 Task: Add a signature Lauren Sanchez containing Have a great National Domestic Violence Awareness Month, Lauren Sanchez to email address softage.3@softage.net and add a folder Tools
Action: Mouse moved to (102, 133)
Screenshot: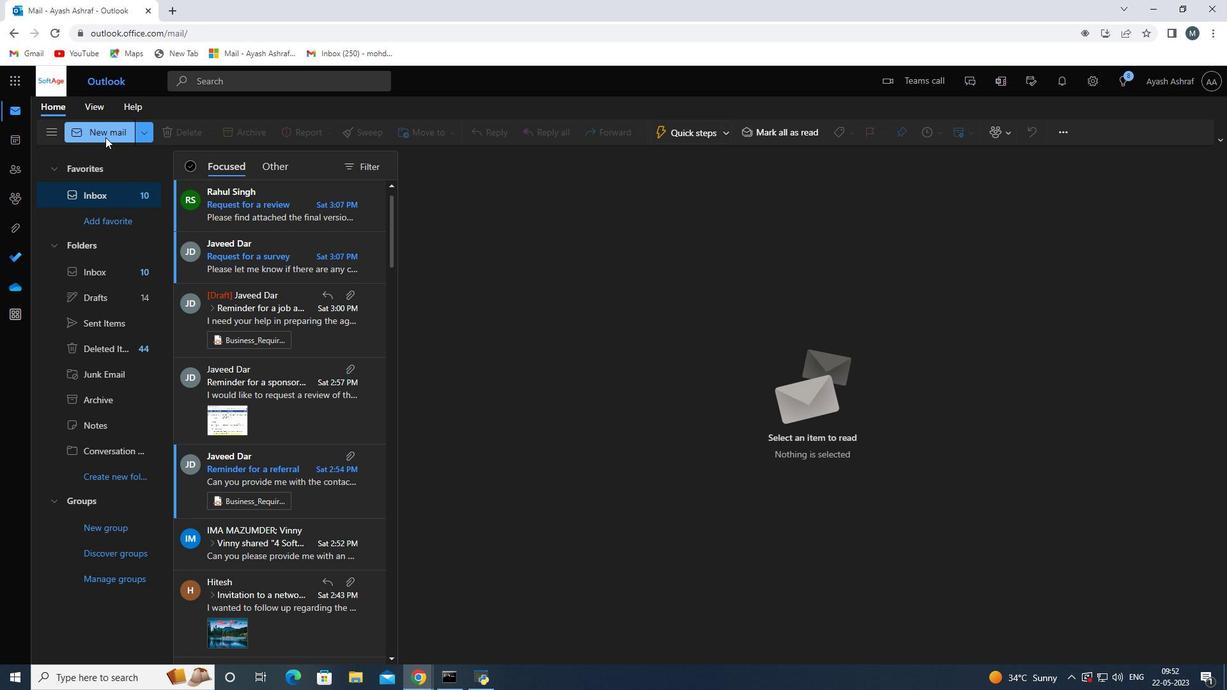 
Action: Mouse pressed left at (102, 133)
Screenshot: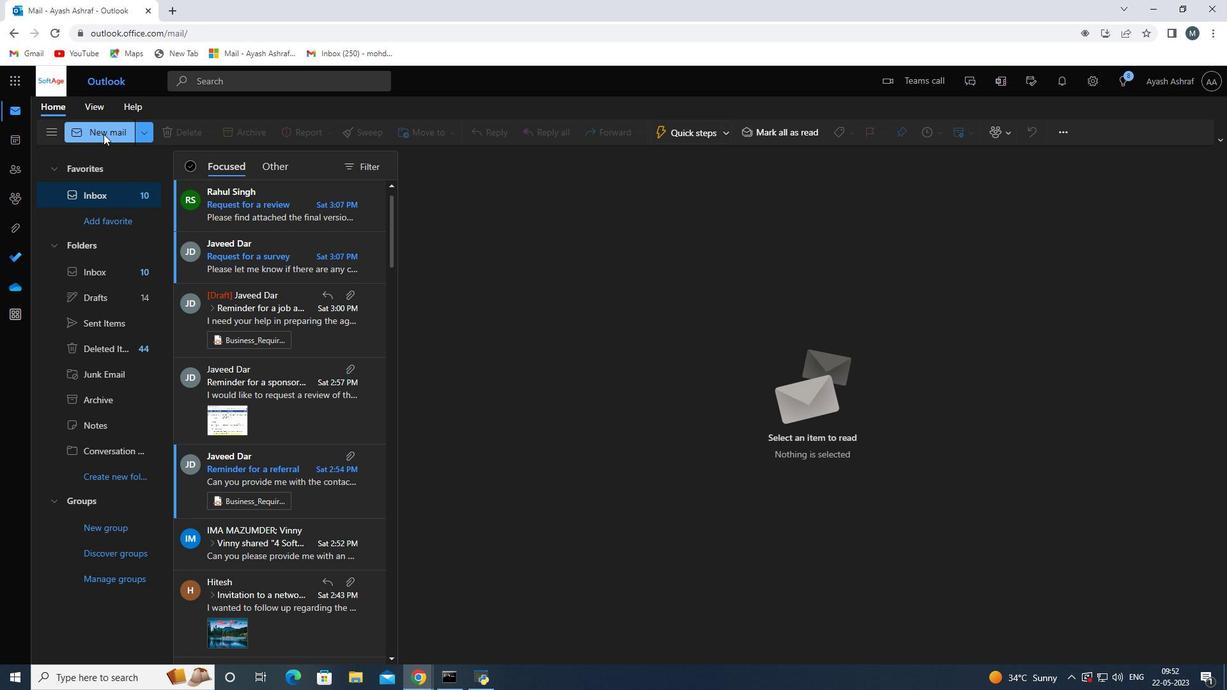 
Action: Mouse moved to (898, 136)
Screenshot: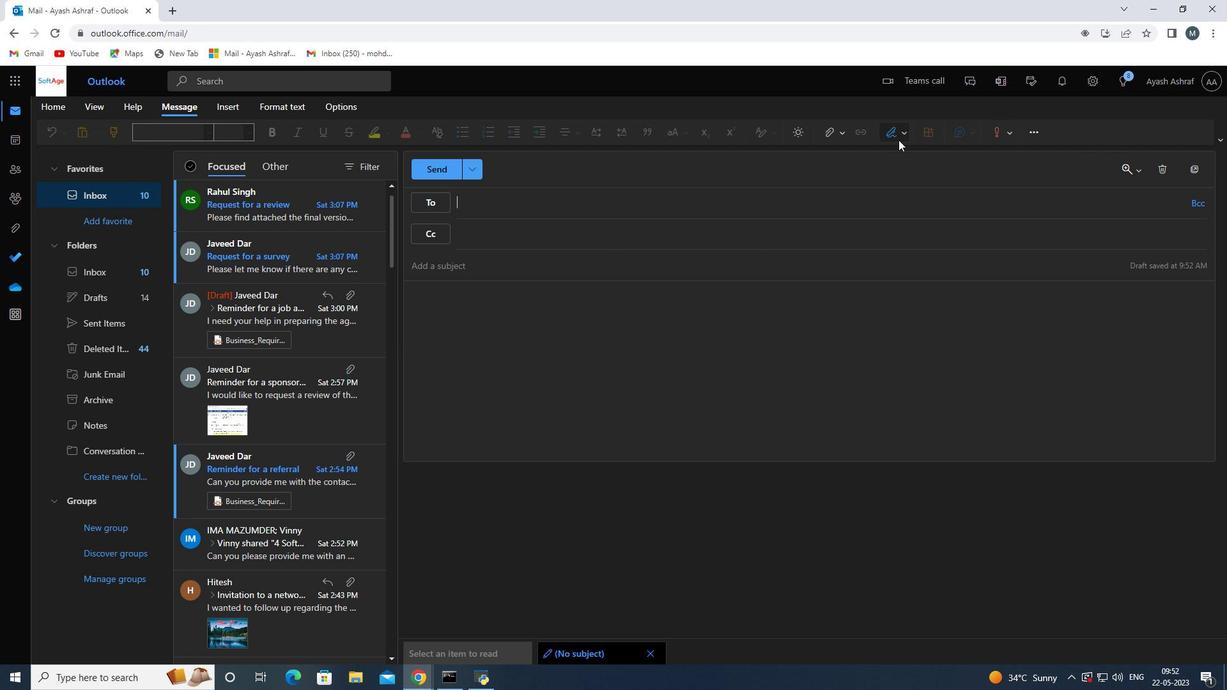 
Action: Mouse pressed left at (898, 136)
Screenshot: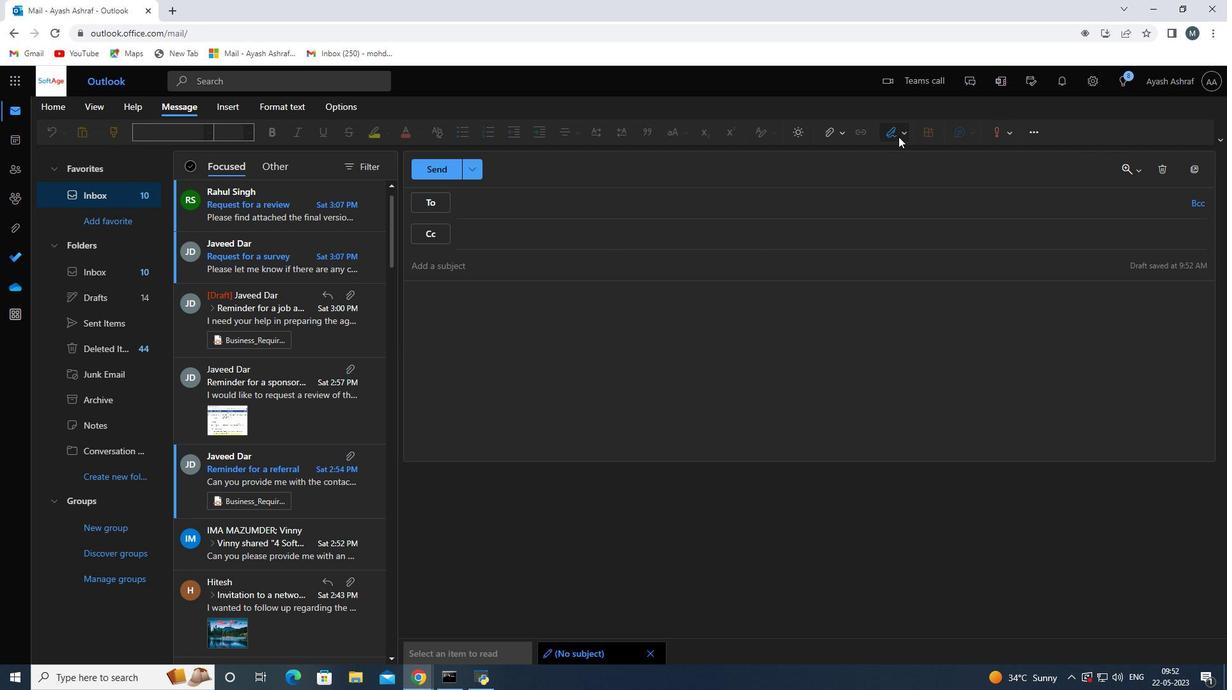 
Action: Mouse moved to (892, 159)
Screenshot: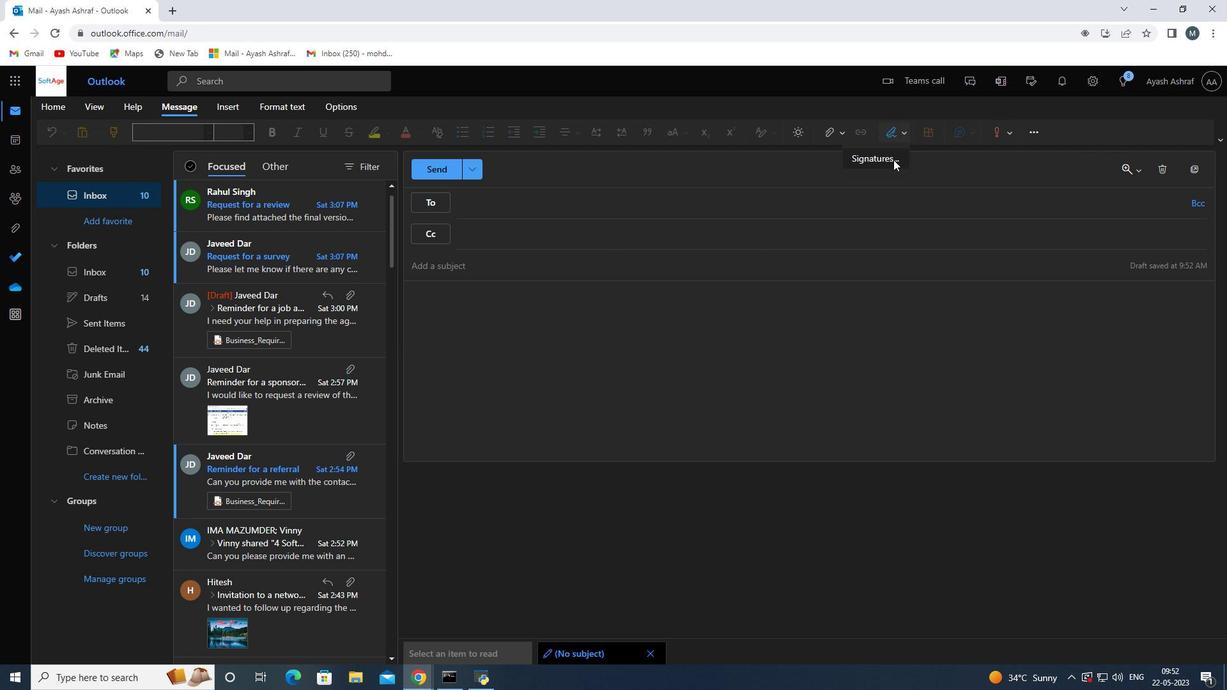 
Action: Mouse pressed left at (892, 159)
Screenshot: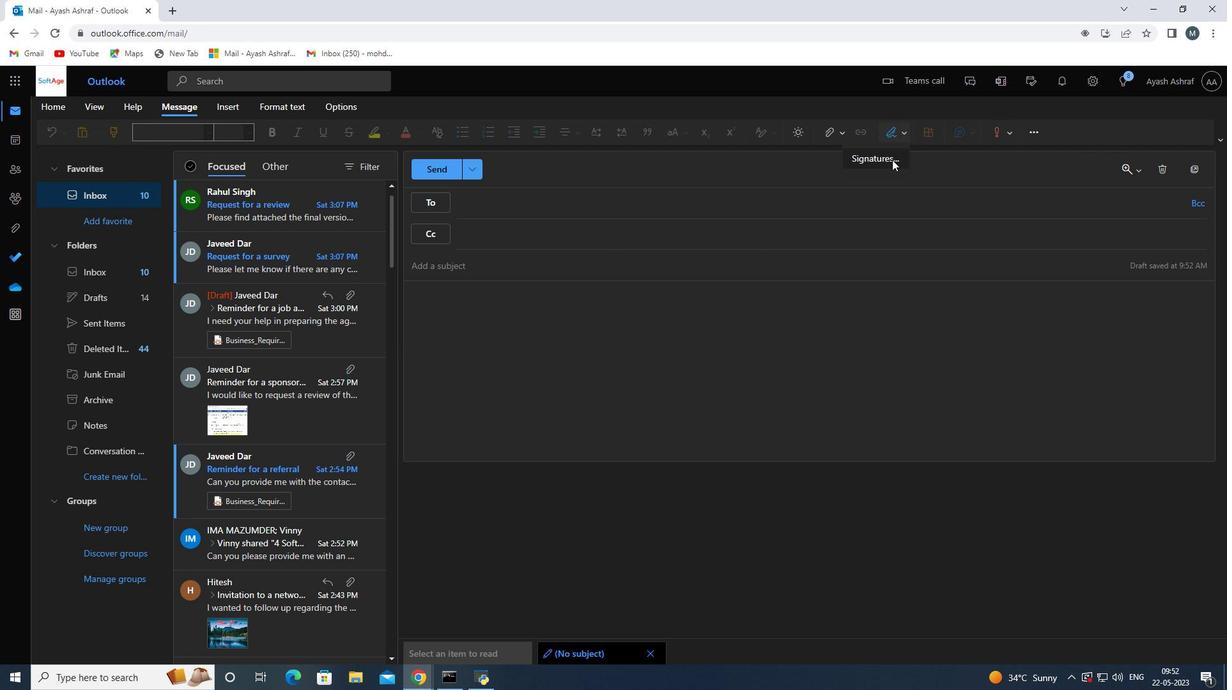 
Action: Mouse moved to (659, 230)
Screenshot: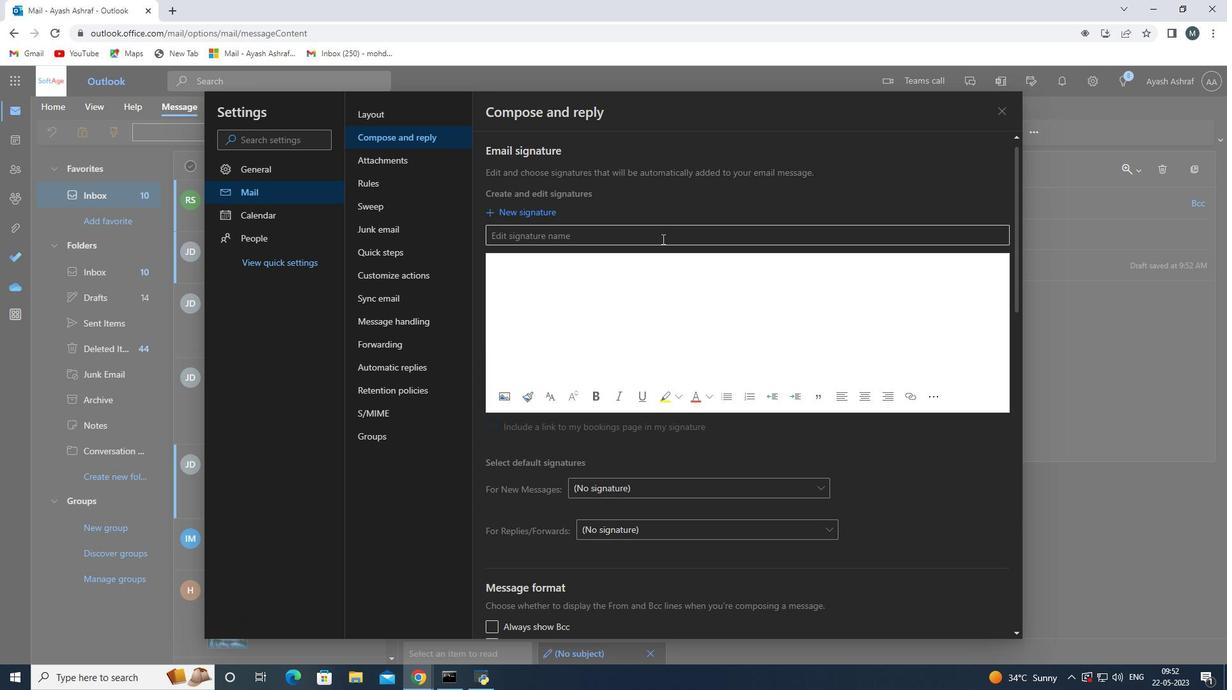 
Action: Mouse pressed left at (659, 230)
Screenshot: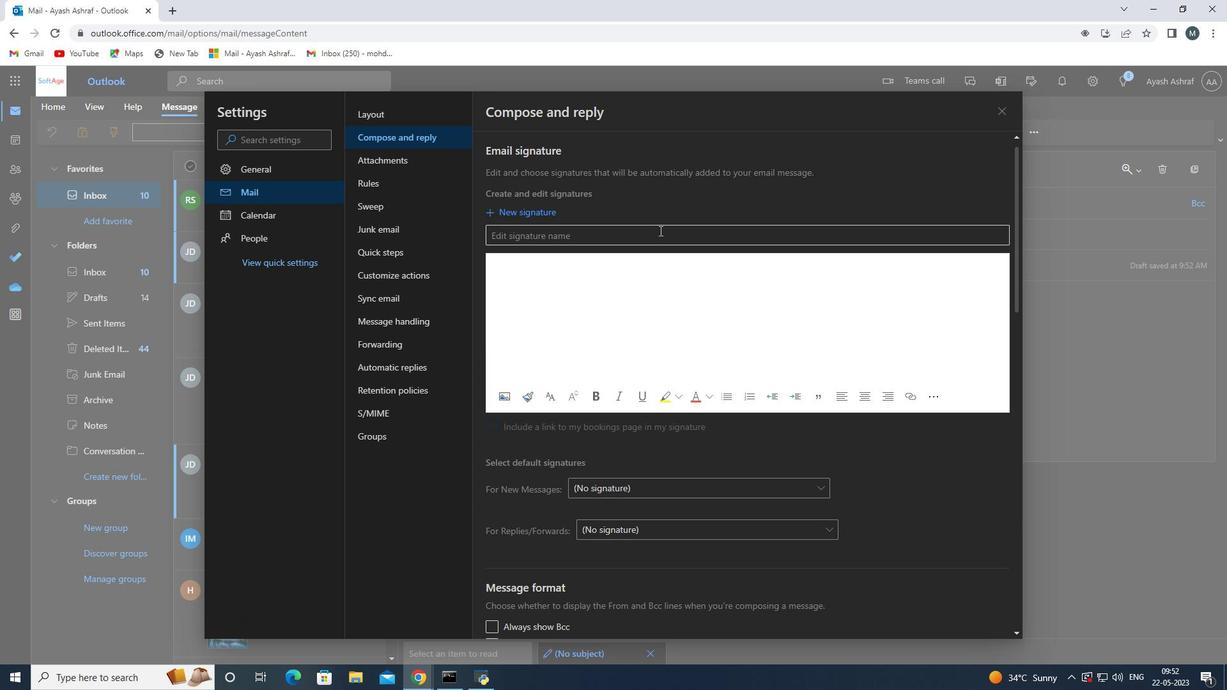 
Action: Key pressed <Key.shift>Lauren<Key.space><Key.shift>Sanchez<Key.space>
Screenshot: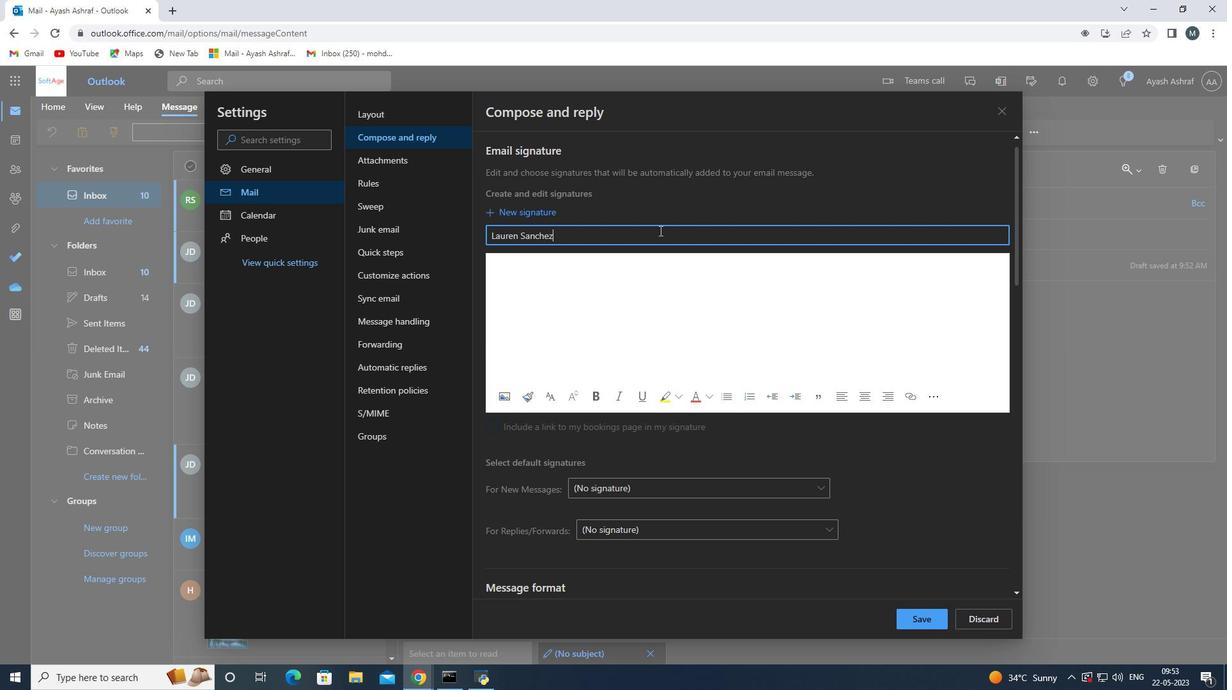 
Action: Mouse moved to (632, 281)
Screenshot: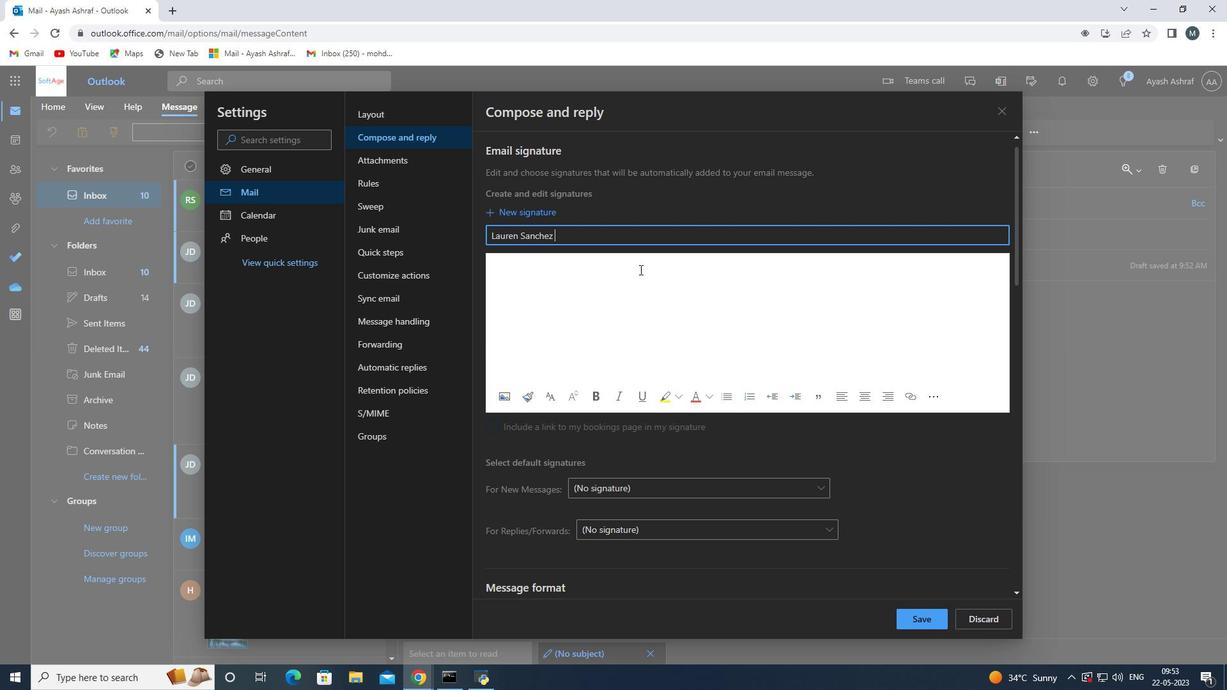 
Action: Mouse pressed left at (632, 281)
Screenshot: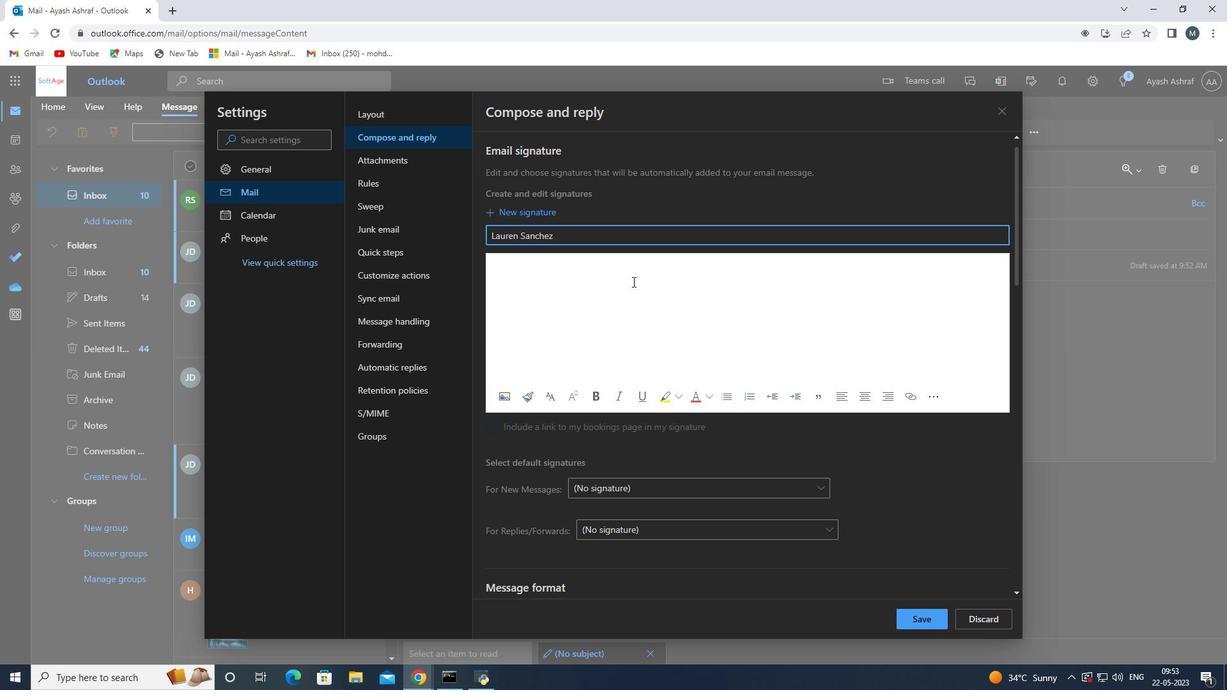 
Action: Mouse moved to (632, 281)
Screenshot: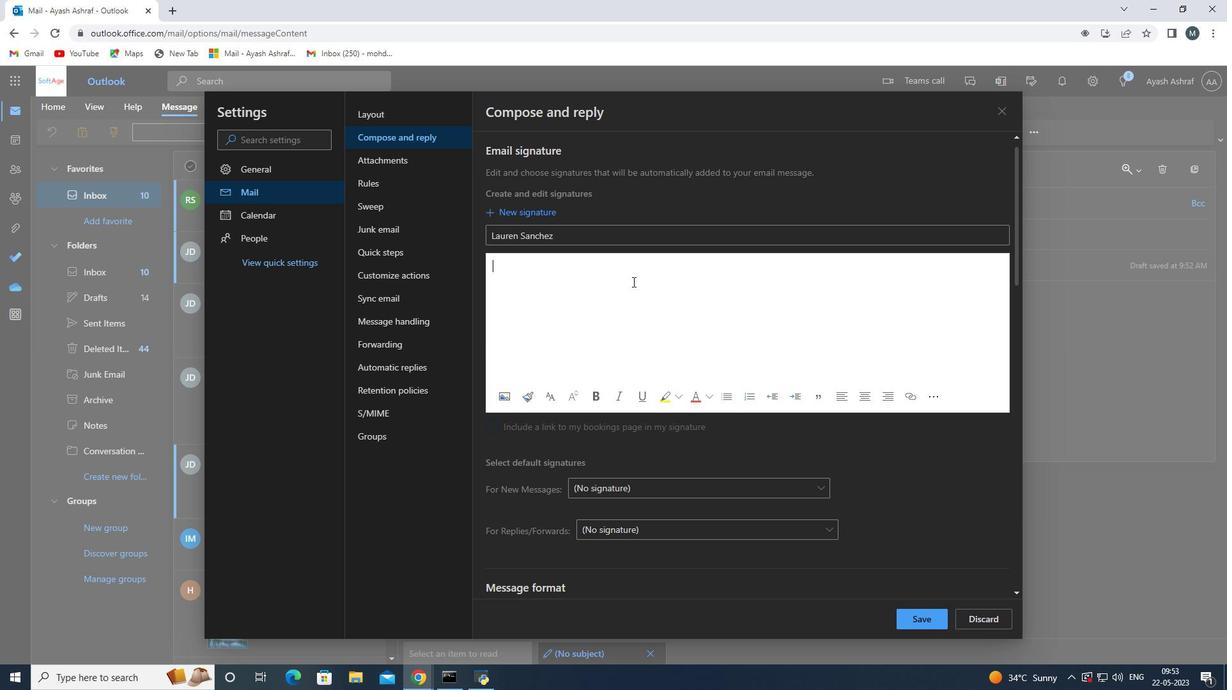 
Action: Key pressed <Key.shift>Lauren<Key.space><Key.shift>Sanchez<Key.space>
Screenshot: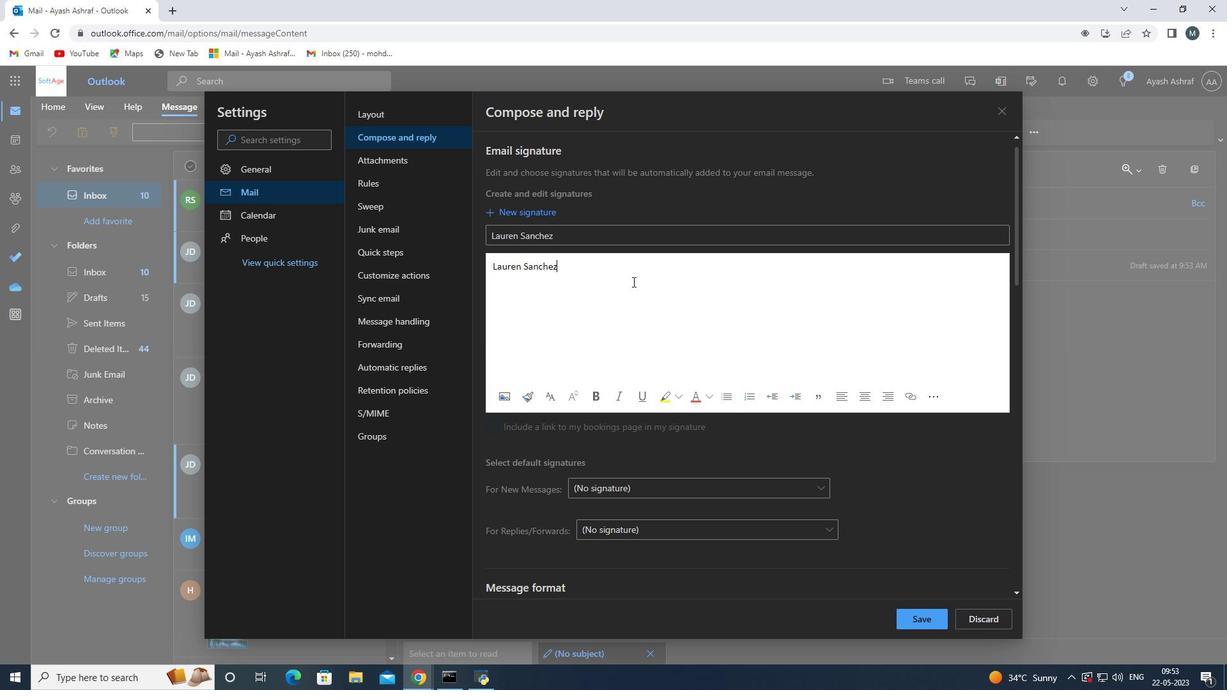 
Action: Mouse moved to (905, 619)
Screenshot: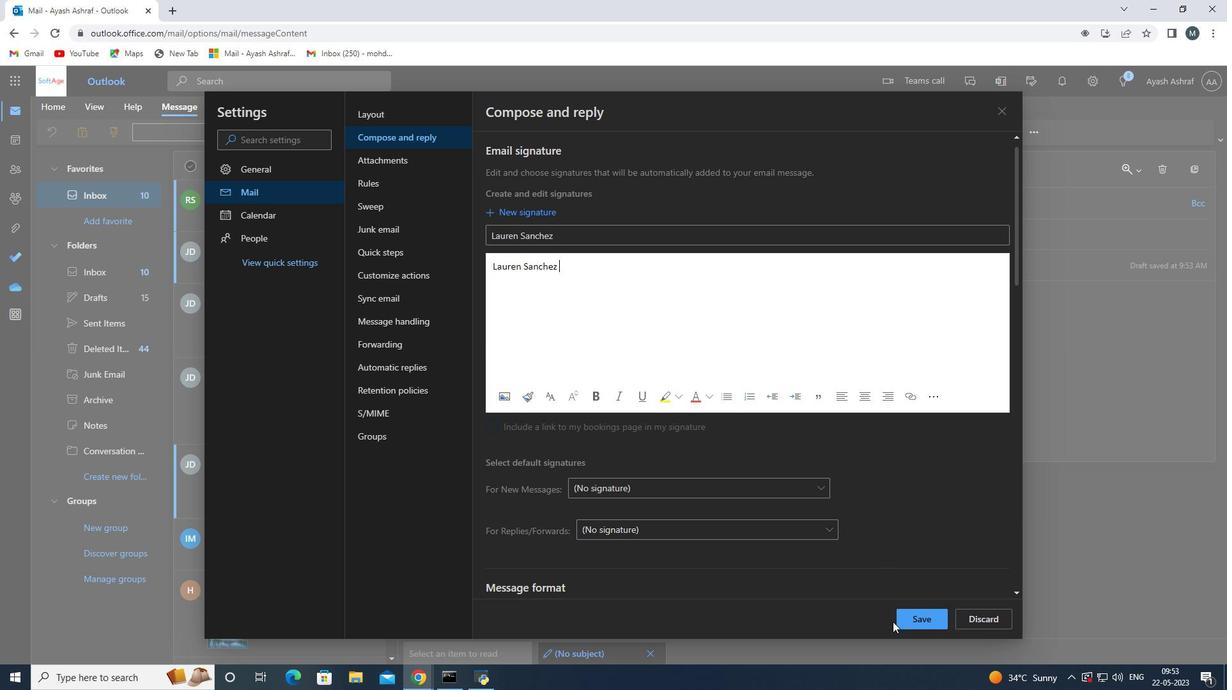 
Action: Mouse pressed left at (905, 619)
Screenshot: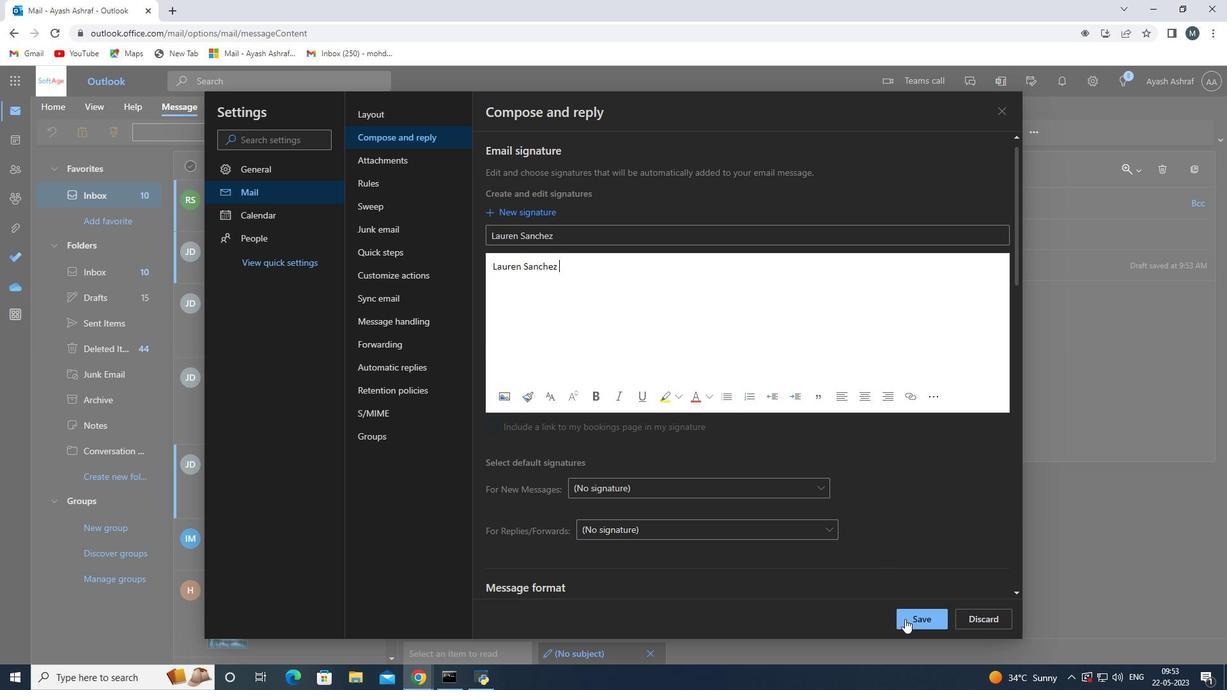 
Action: Mouse moved to (1007, 104)
Screenshot: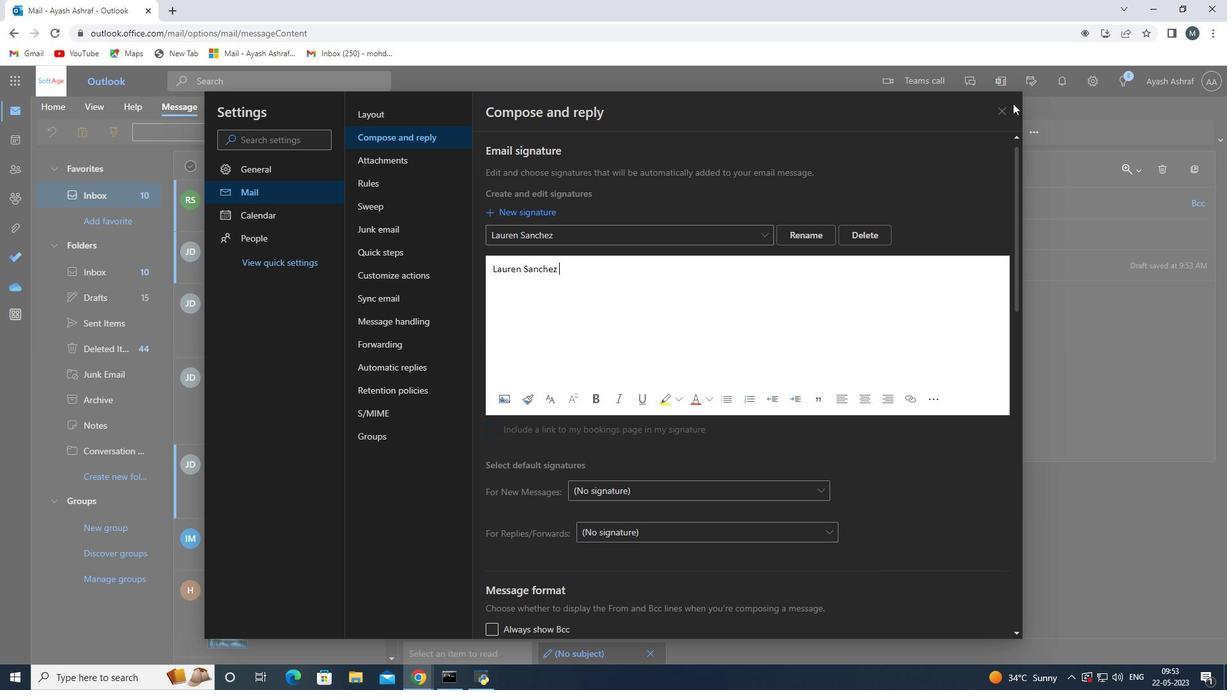
Action: Mouse pressed left at (1007, 104)
Screenshot: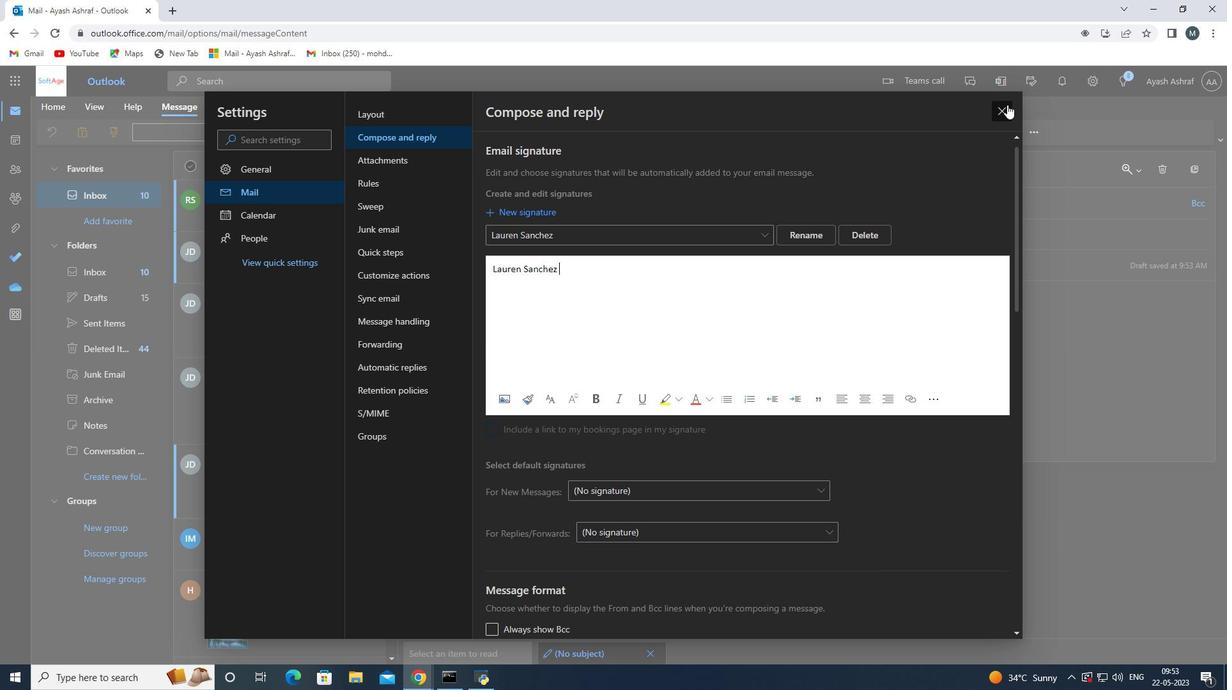 
Action: Mouse moved to (509, 294)
Screenshot: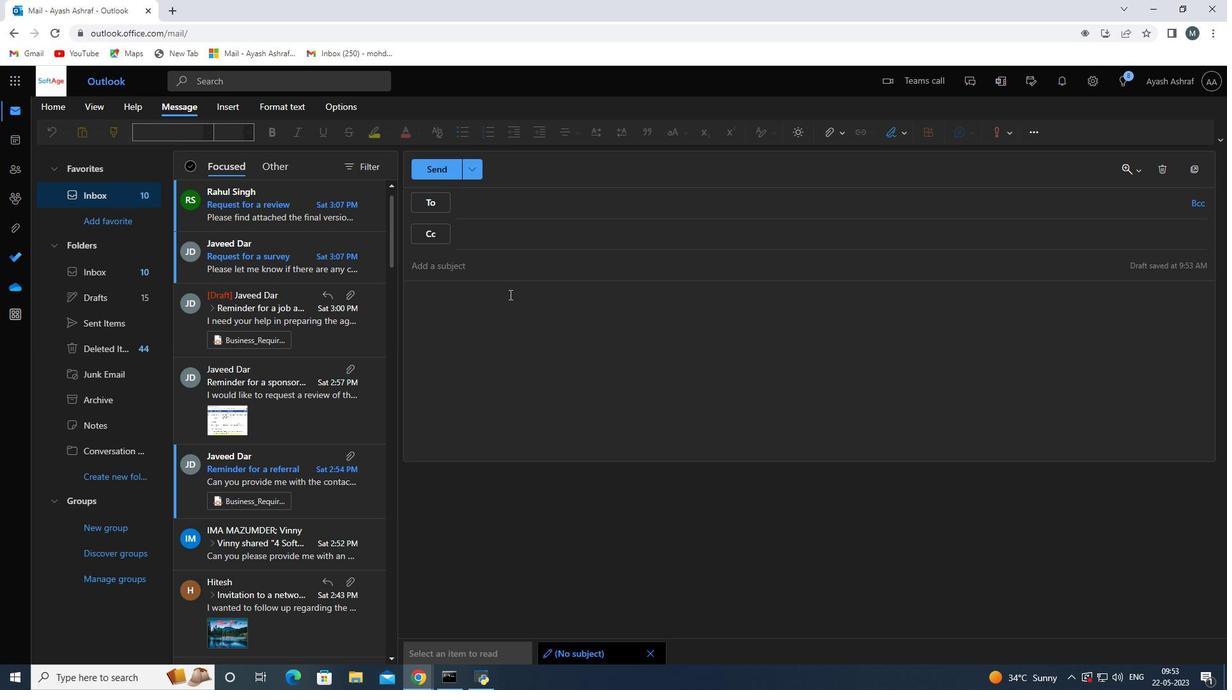 
Action: Mouse pressed left at (509, 294)
Screenshot: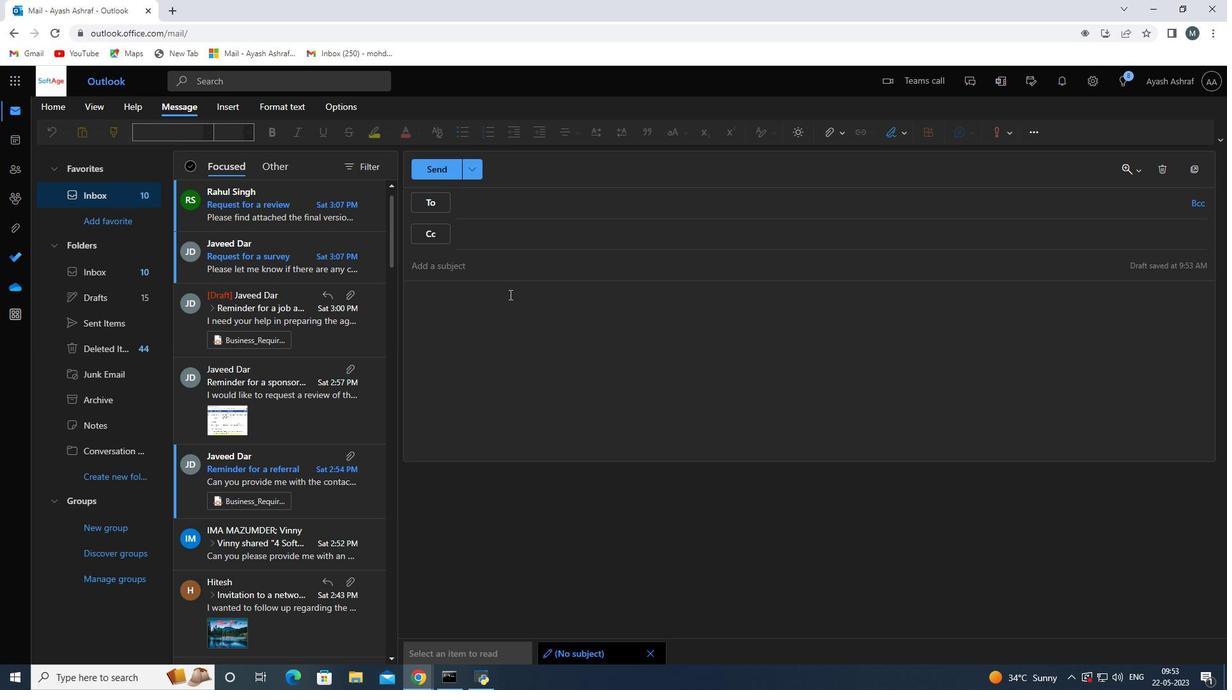 
Action: Key pressed <Key.shift>Have<Key.space>a<Key.space>great<Key.space>national<Key.space>domestic<Key.space>violence<Key.space>aware<Key.space><Key.backspace>ness<Key.space>month<Key.space>
Screenshot: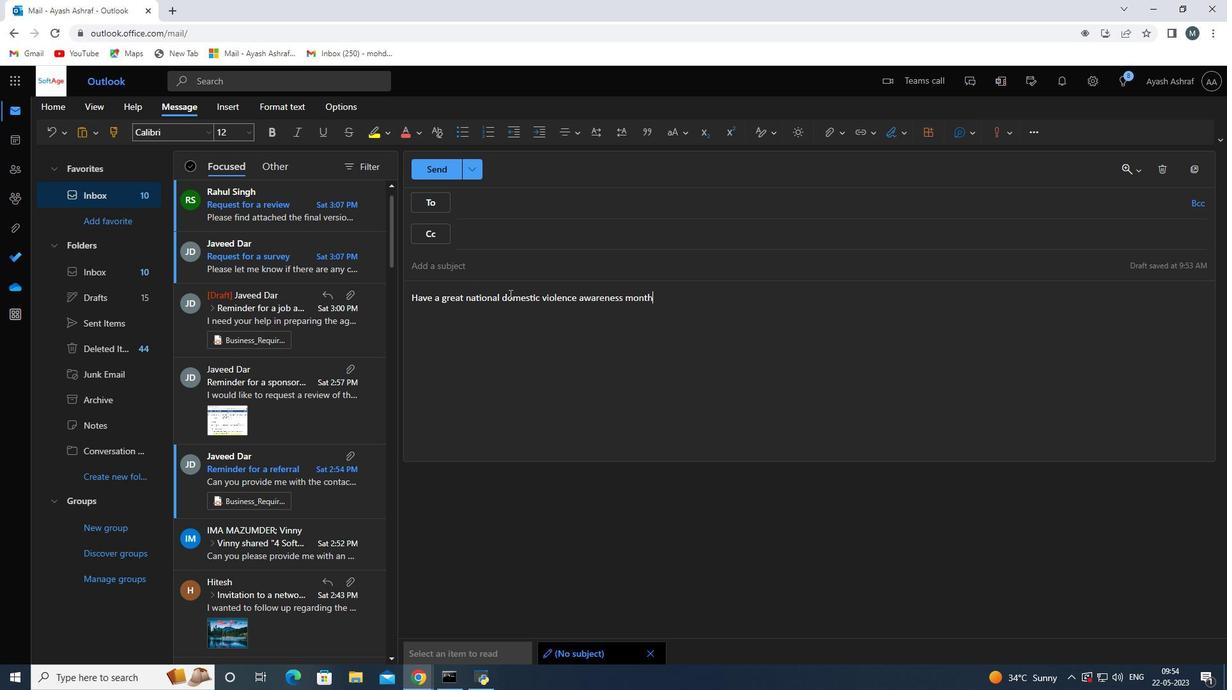 
Action: Mouse moved to (903, 132)
Screenshot: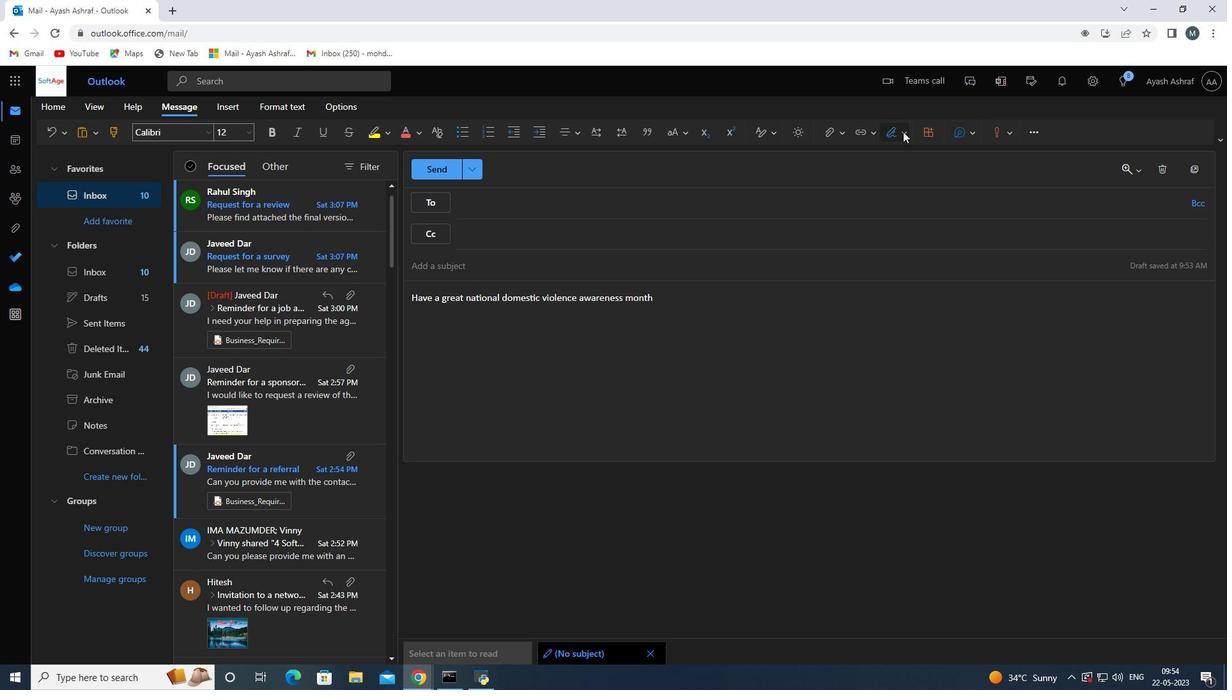 
Action: Mouse pressed left at (903, 132)
Screenshot: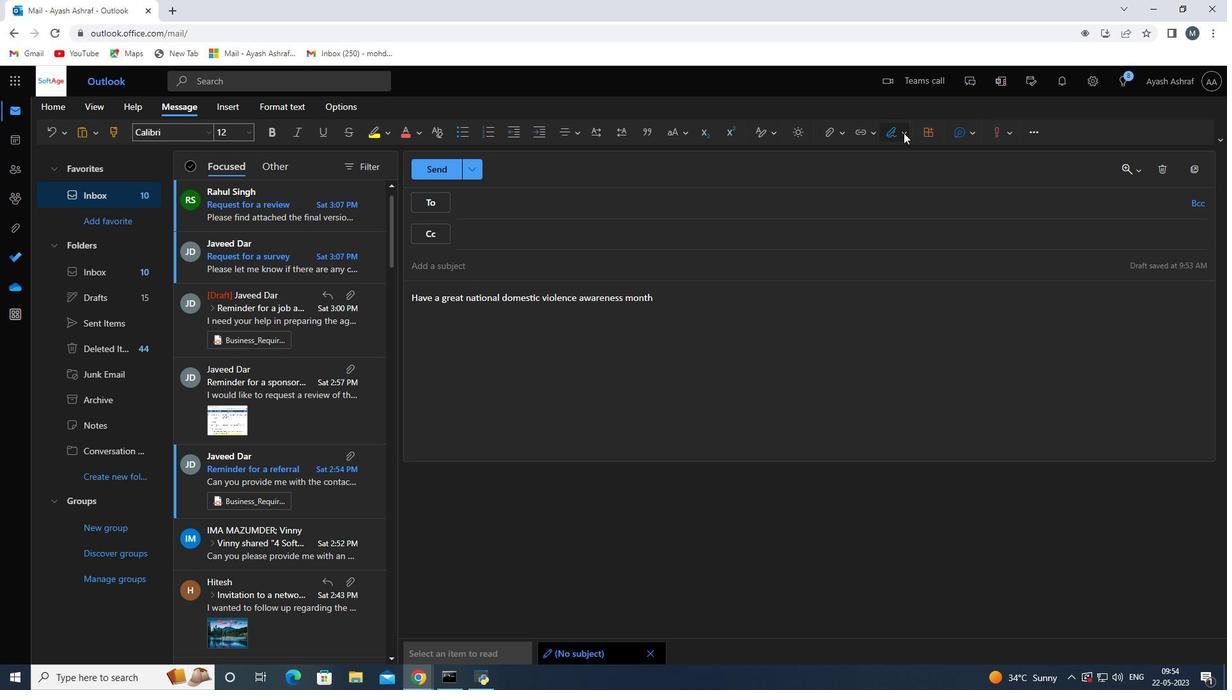 
Action: Mouse moved to (732, 342)
Screenshot: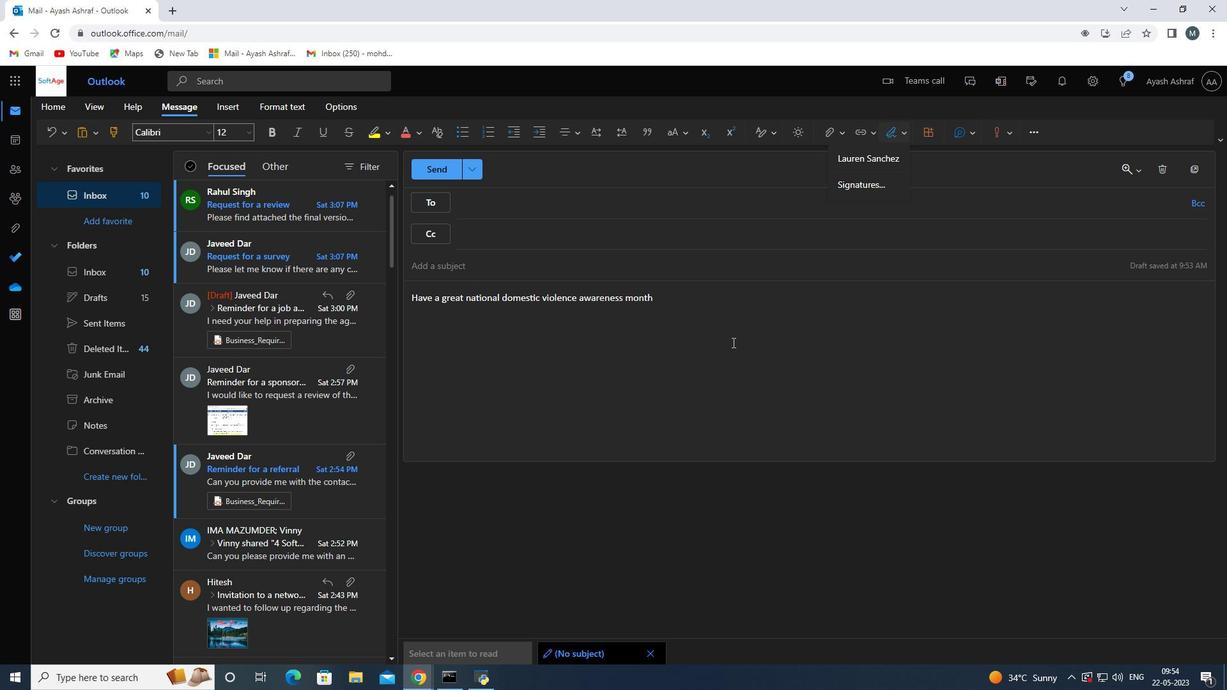 
Action: Key pressed <Key.enter>
Screenshot: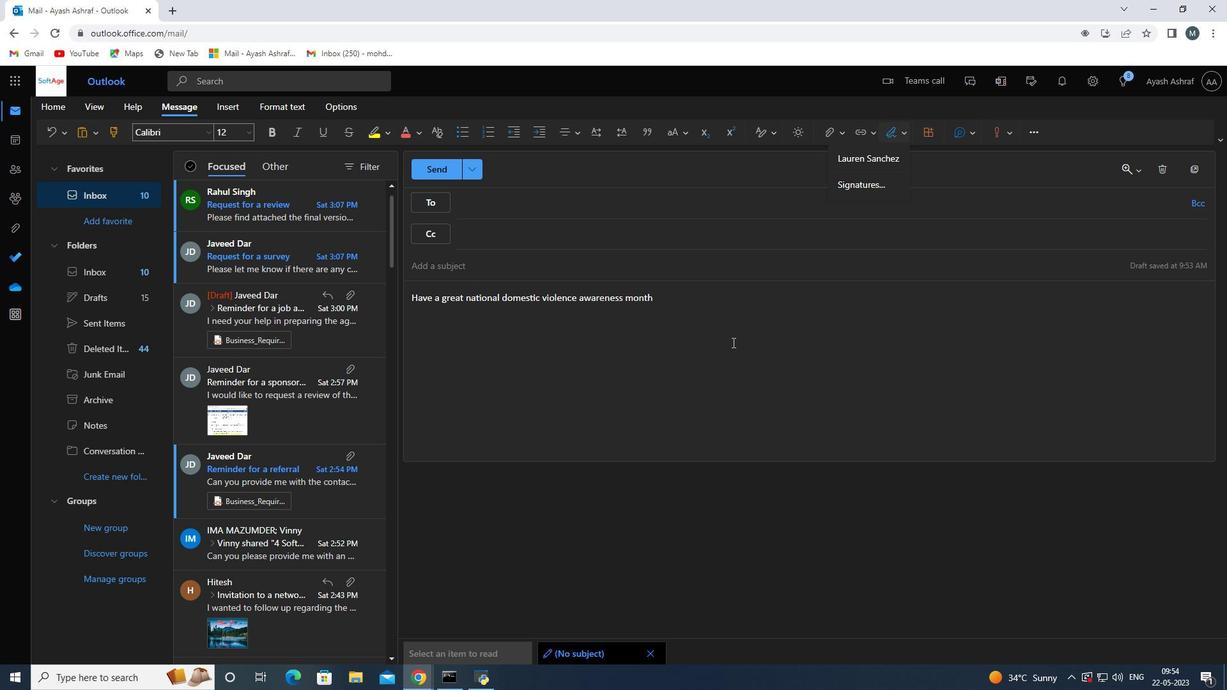 
Action: Mouse moved to (867, 157)
Screenshot: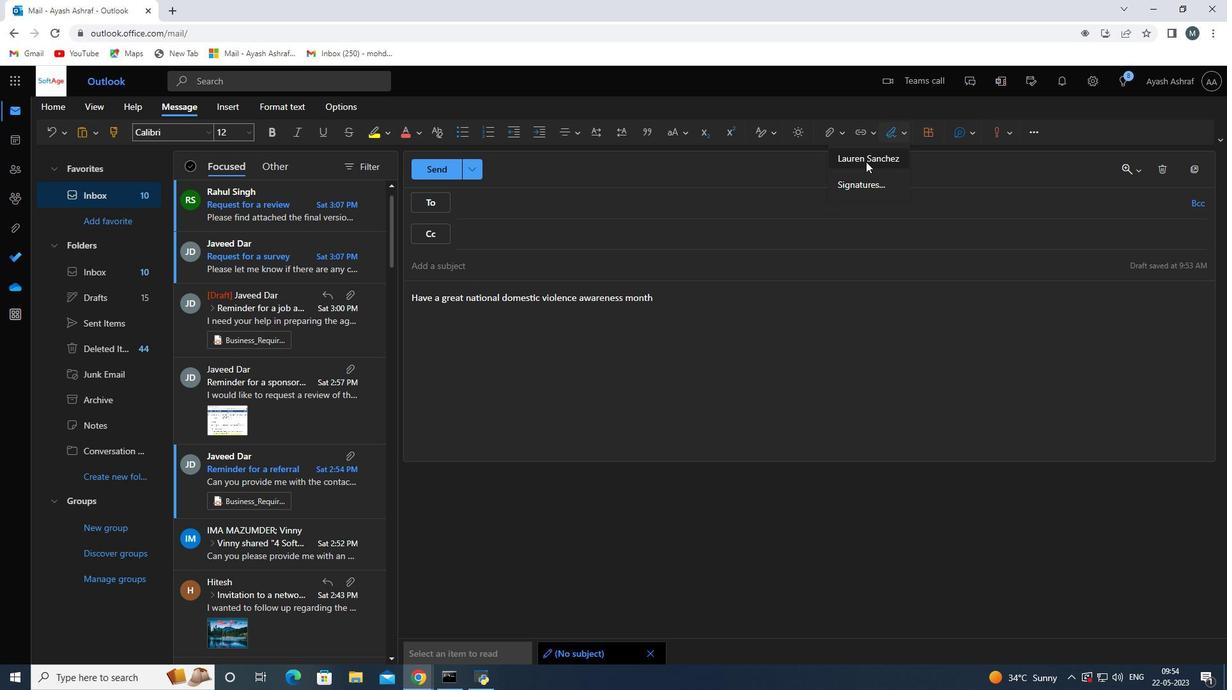 
Action: Mouse pressed left at (867, 157)
Screenshot: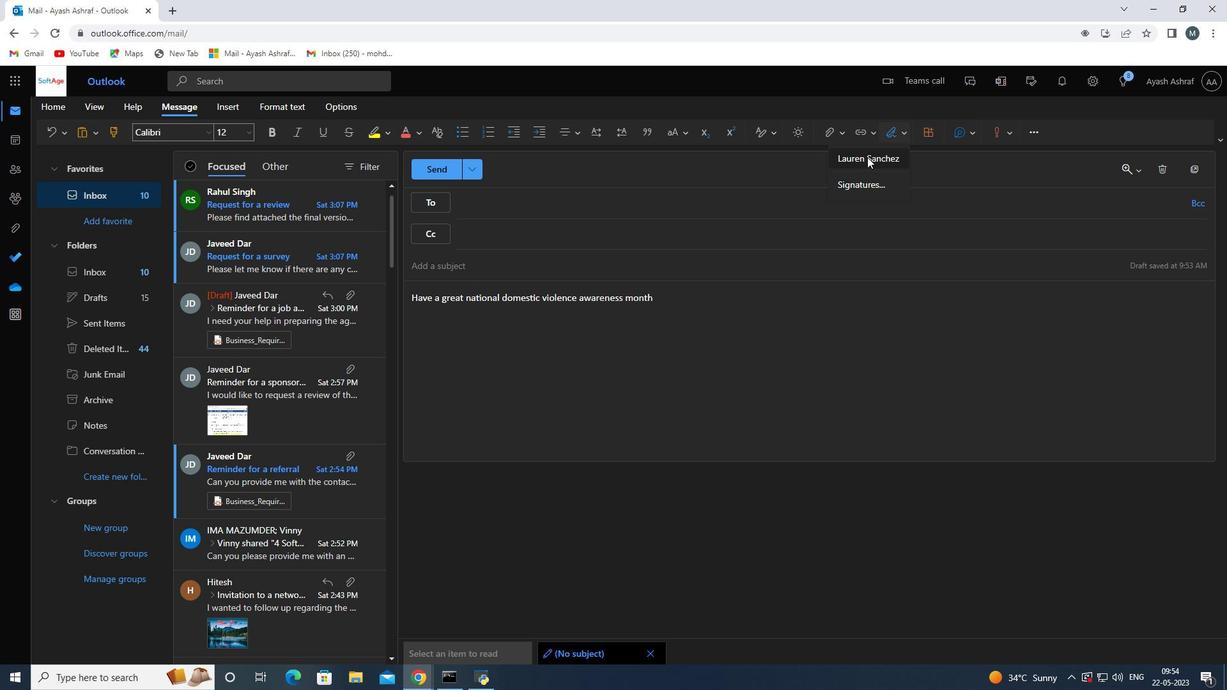 
Action: Mouse moved to (484, 208)
Screenshot: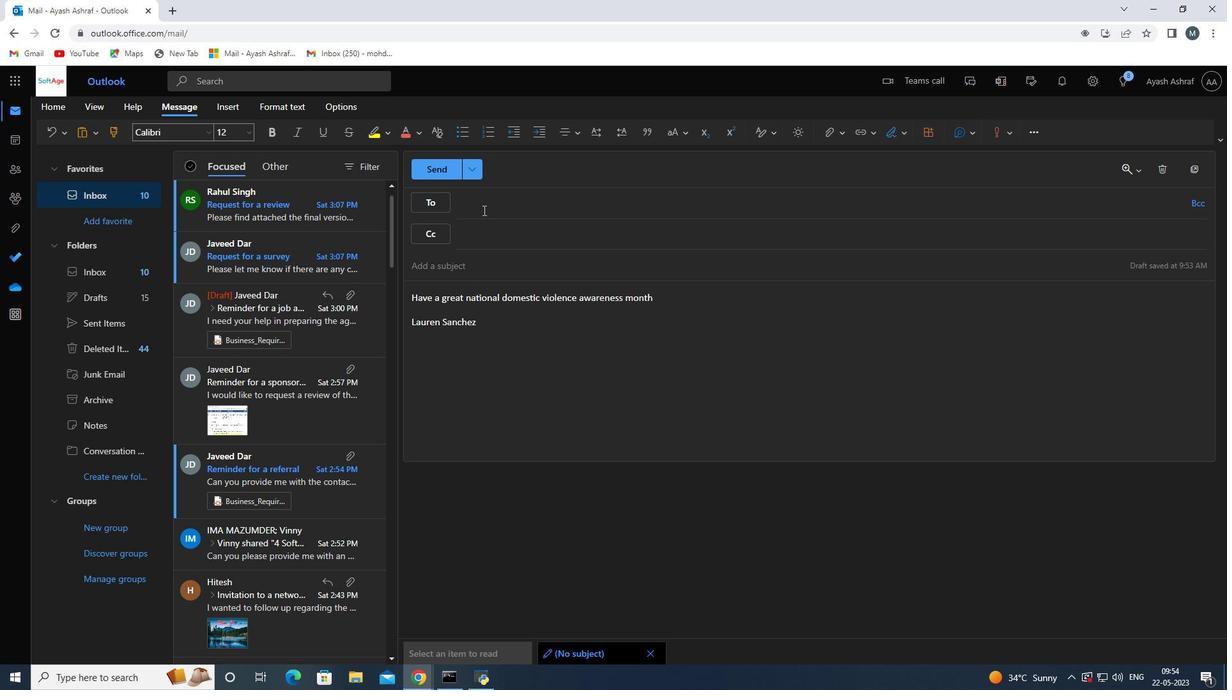 
Action: Mouse pressed left at (484, 208)
Screenshot: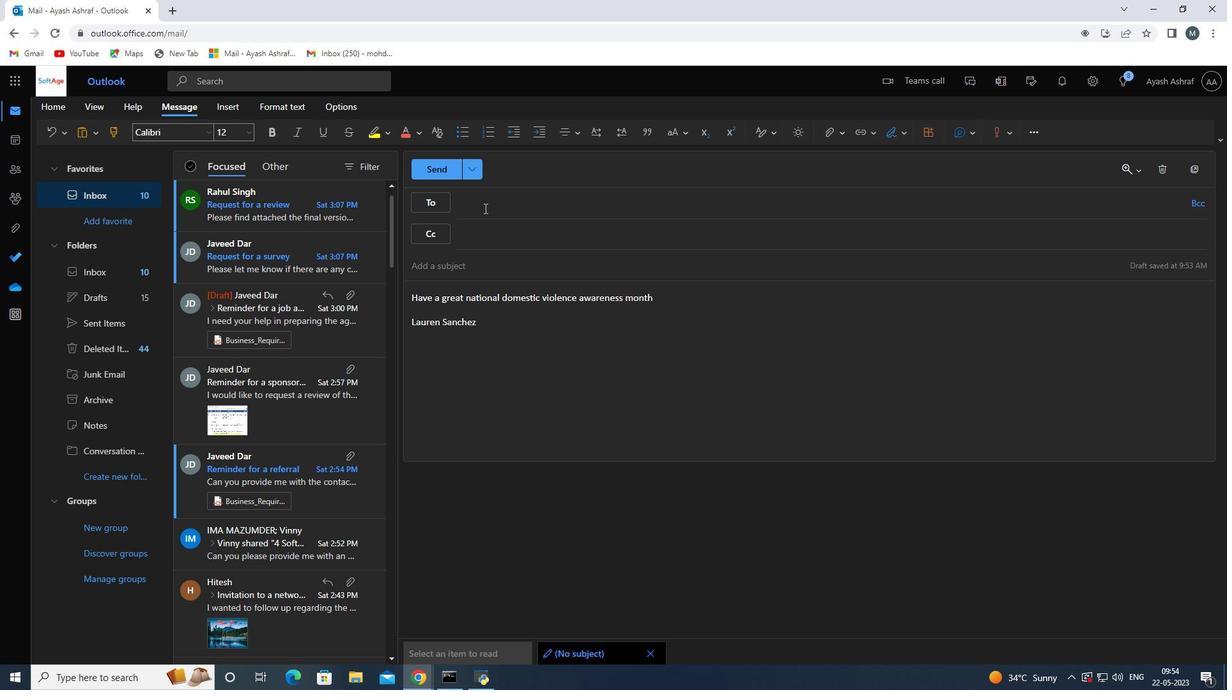 
Action: Key pressed softage.3
Screenshot: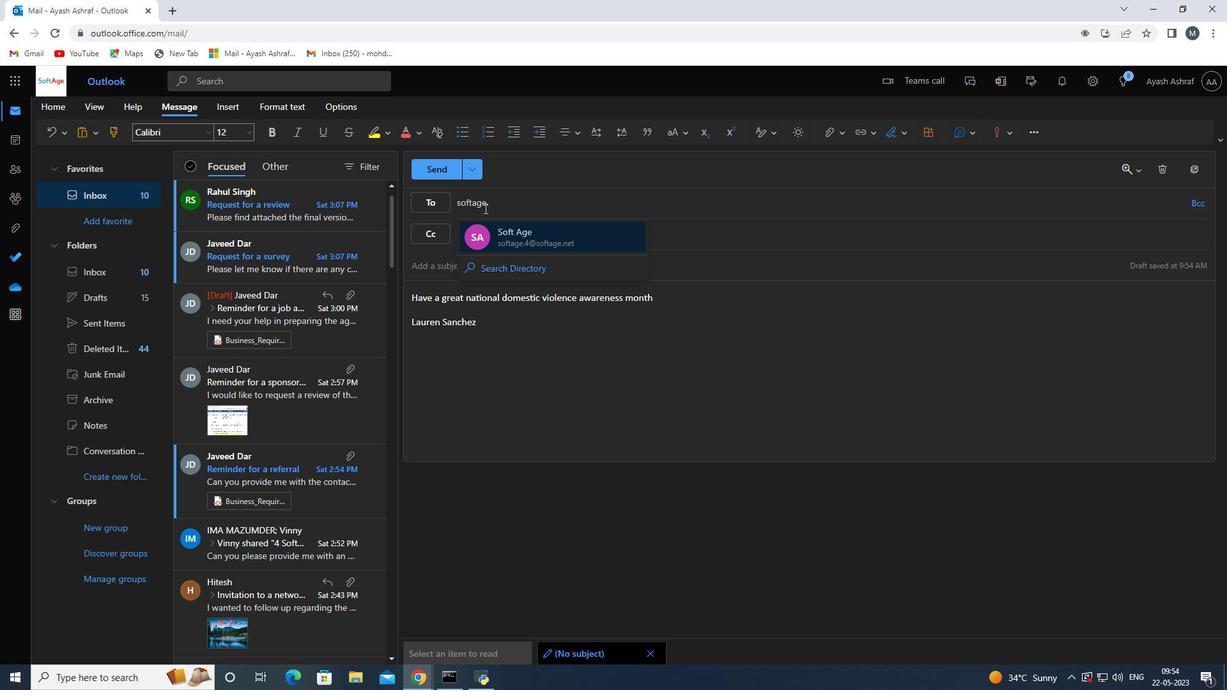 
Action: Mouse moved to (555, 299)
Screenshot: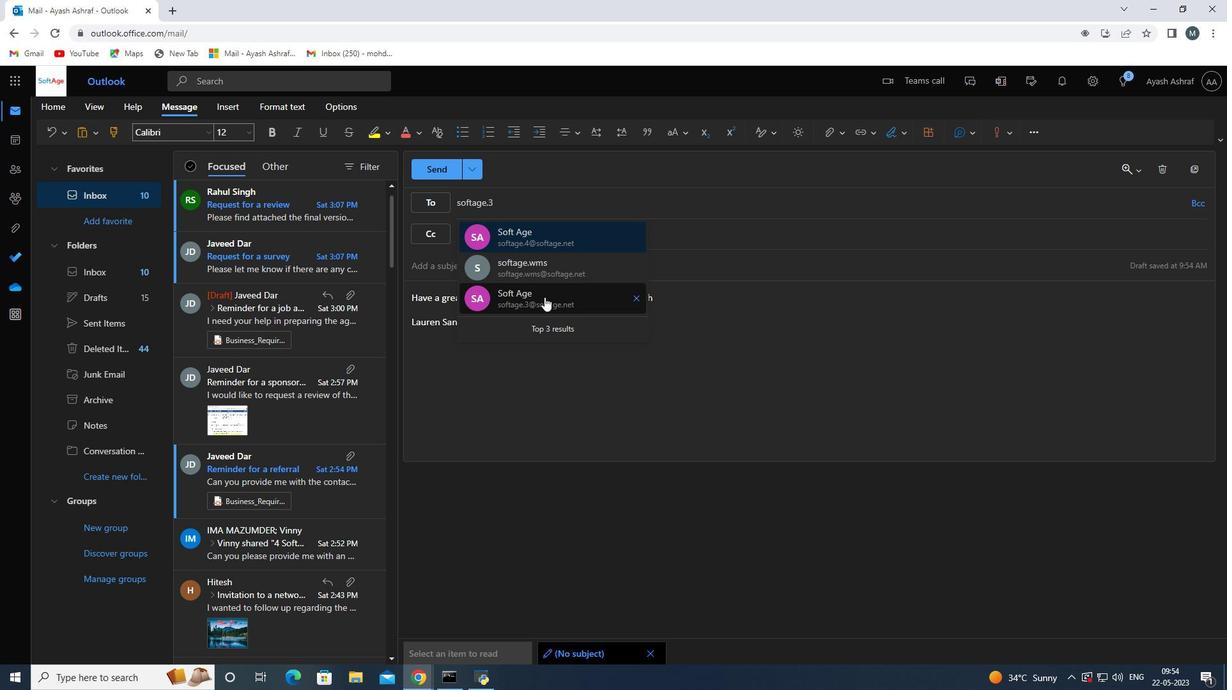 
Action: Mouse pressed left at (555, 299)
Screenshot: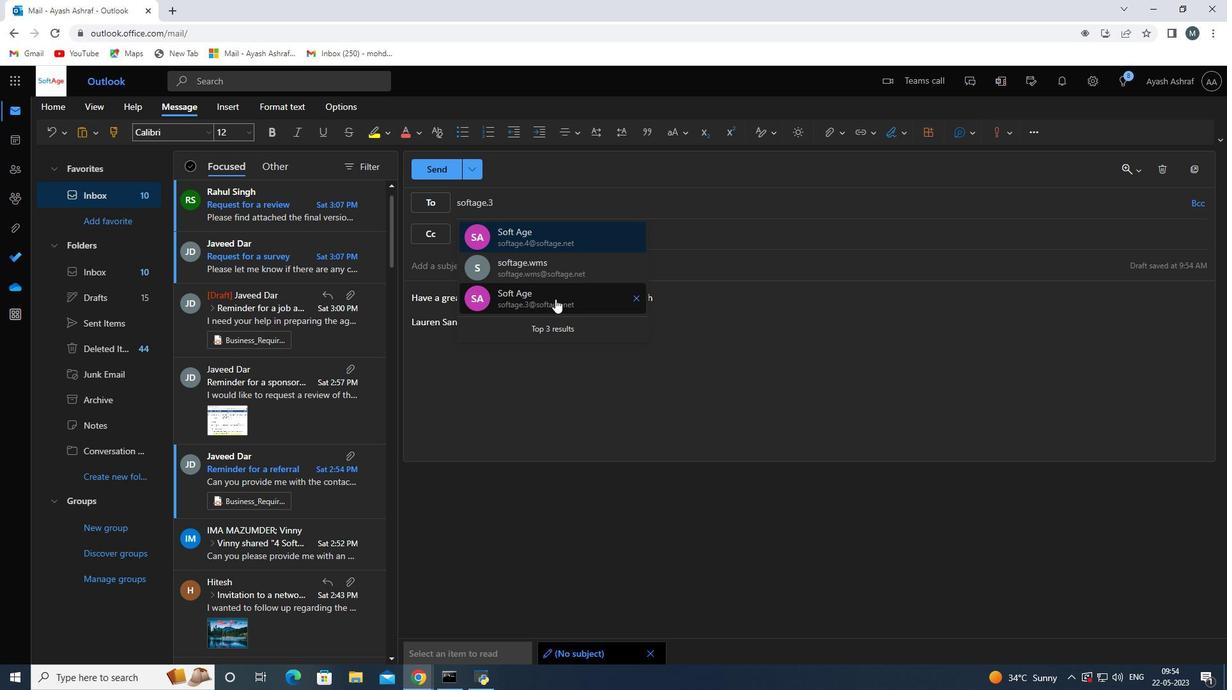 
Action: Mouse moved to (524, 334)
Screenshot: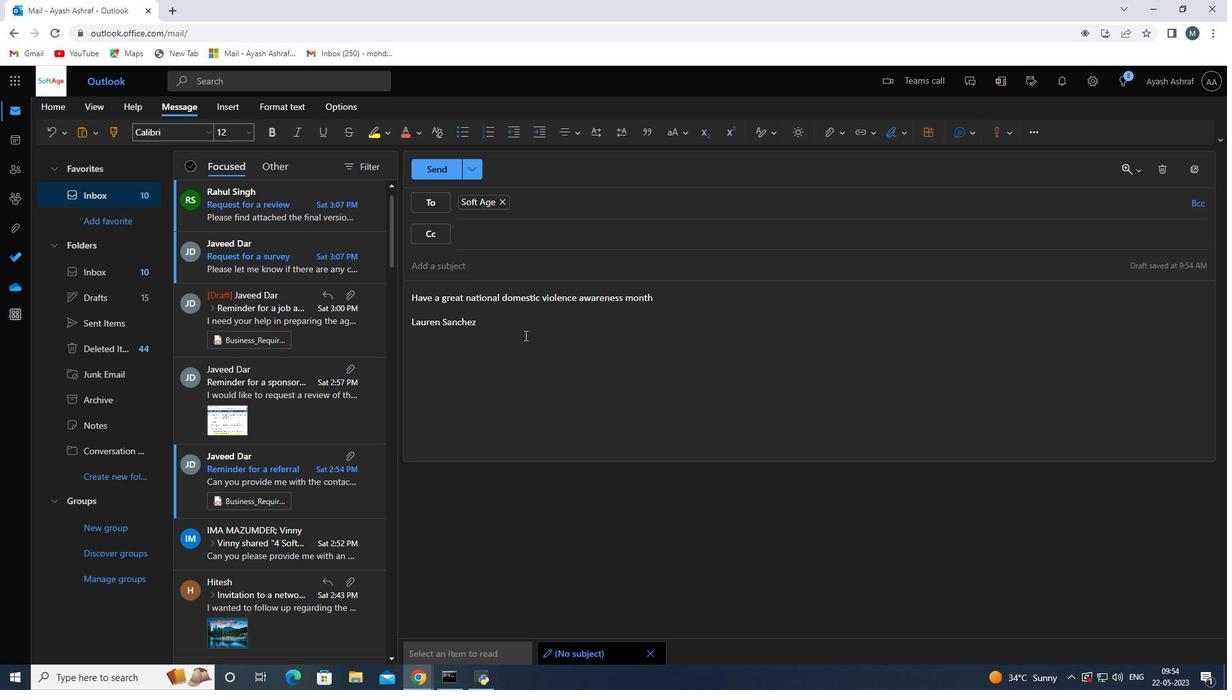 
Action: Mouse pressed left at (524, 334)
Screenshot: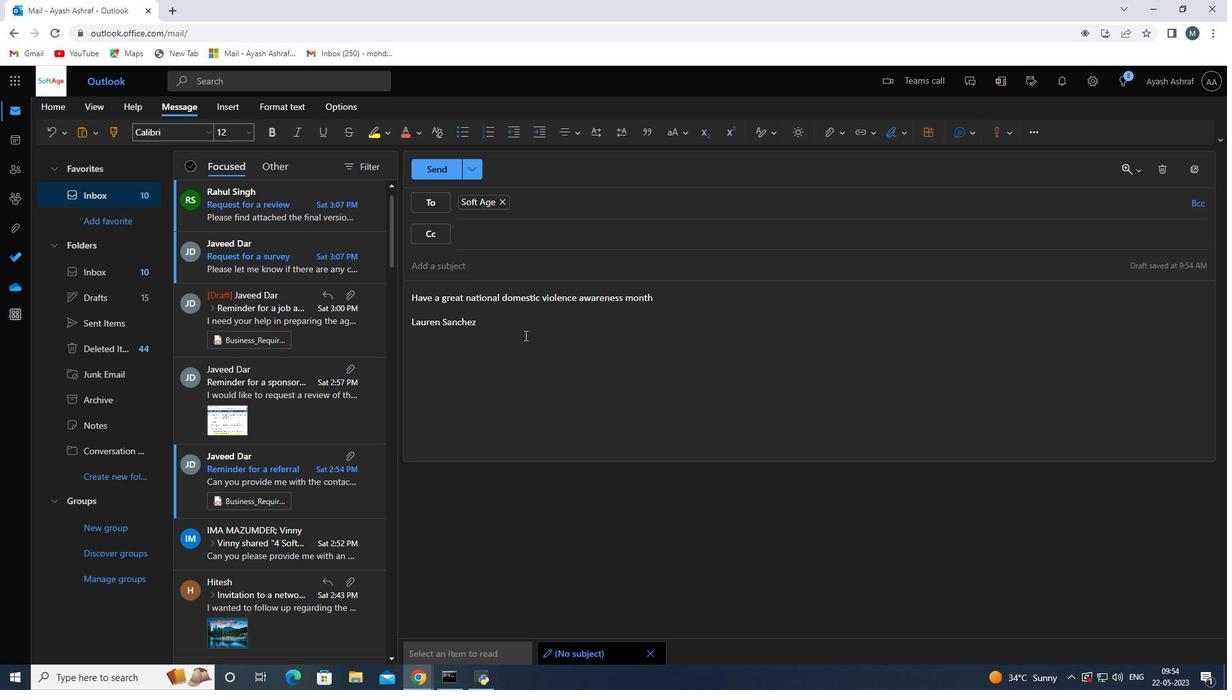 
Action: Key pressed <Key.enter><Key.enter>
Screenshot: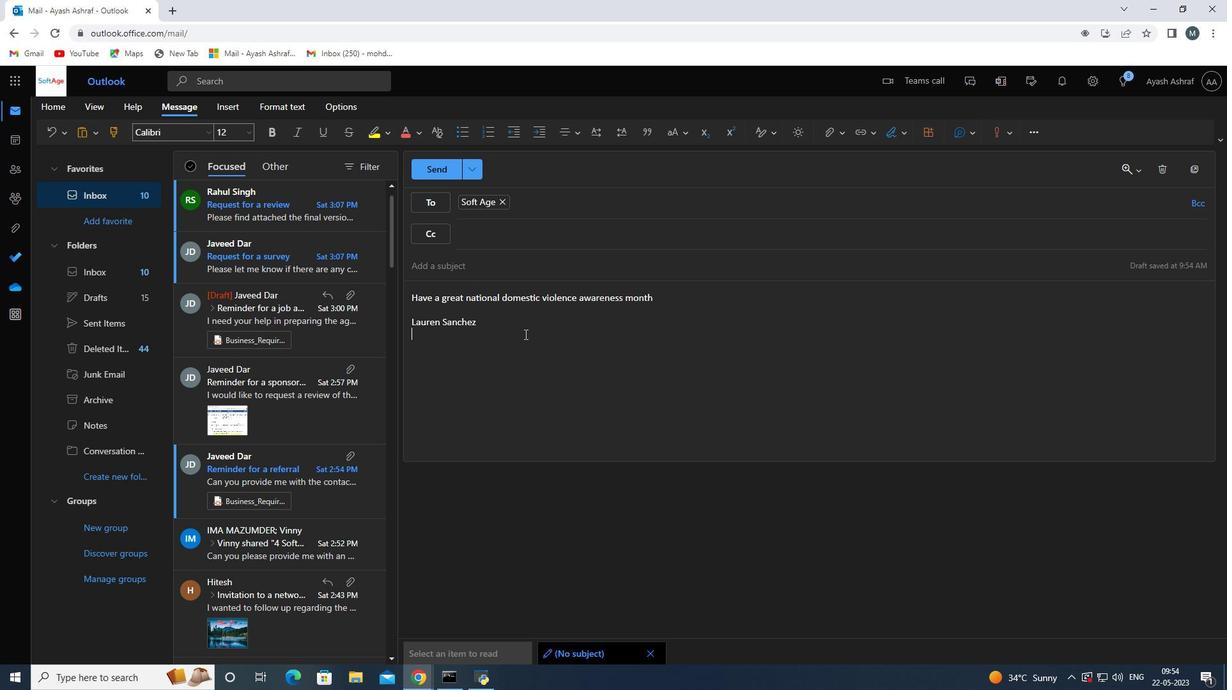 
Action: Mouse moved to (529, 332)
Screenshot: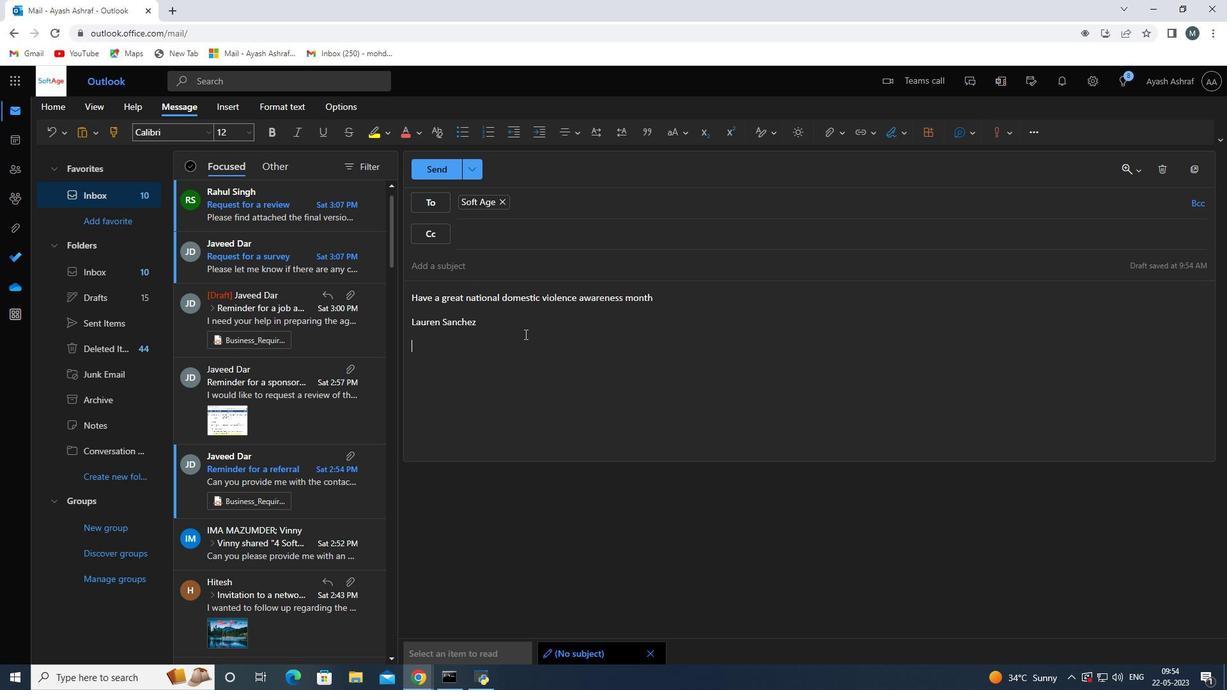 
Action: Key pressed <Key.shift>Regards<Key.space><Key.enter><Key.shift>ayas<Key.backspace><Key.backspace><Key.backspace><Key.backspace><Key.shift>Ayash<Key.space>ashraf
Screenshot: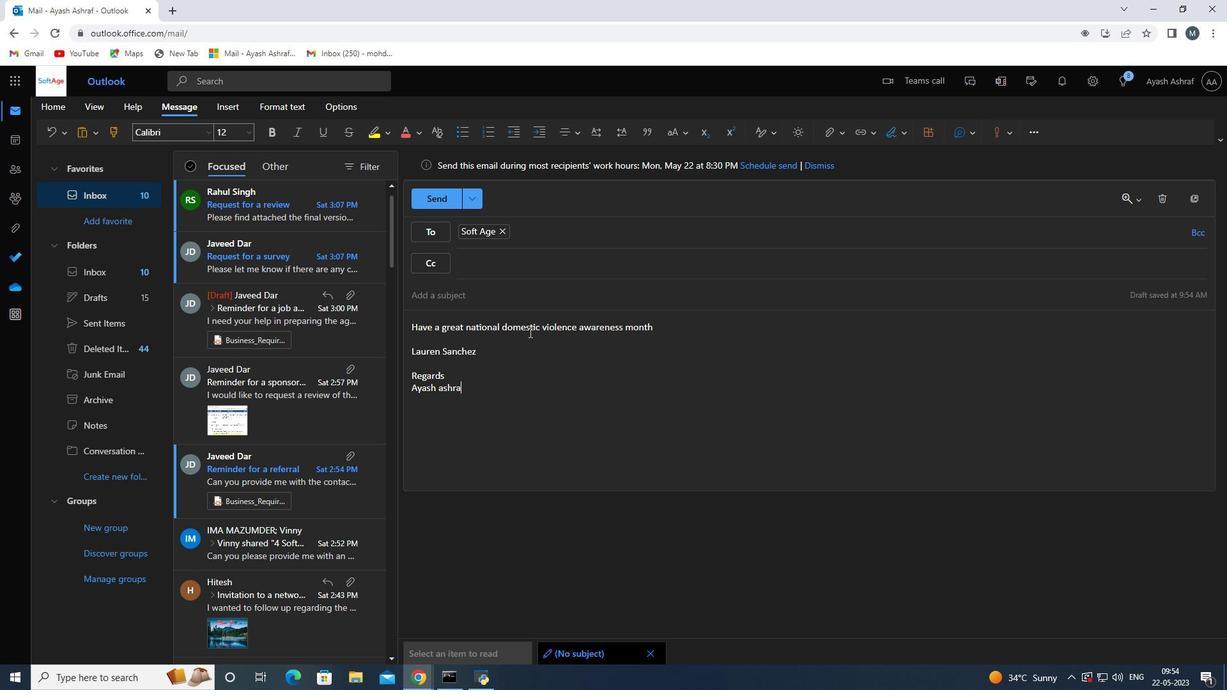 
Action: Mouse moved to (125, 483)
Screenshot: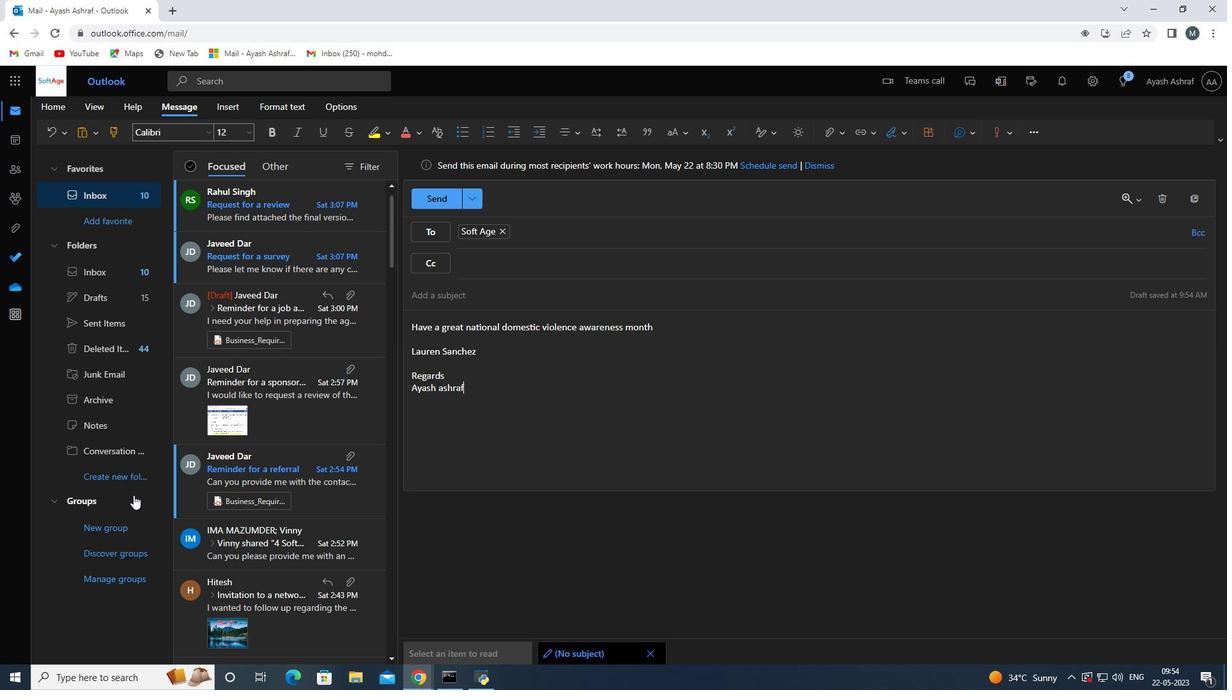 
Action: Mouse pressed left at (125, 483)
Screenshot: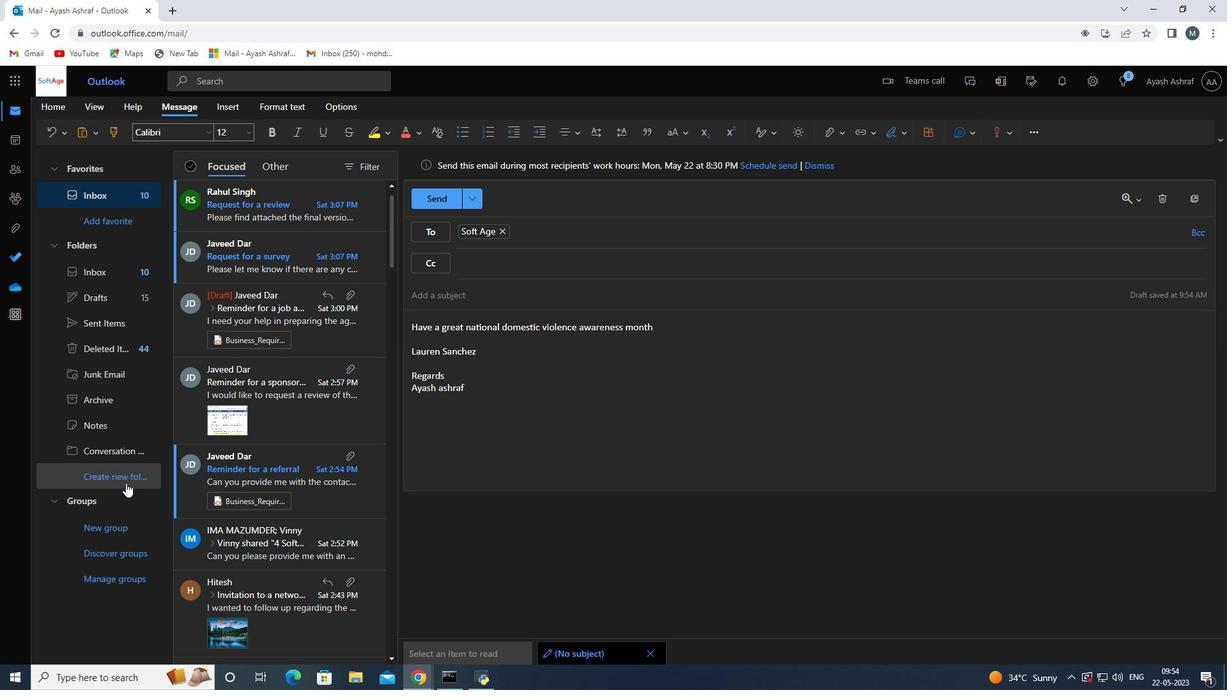 
Action: Mouse moved to (88, 478)
Screenshot: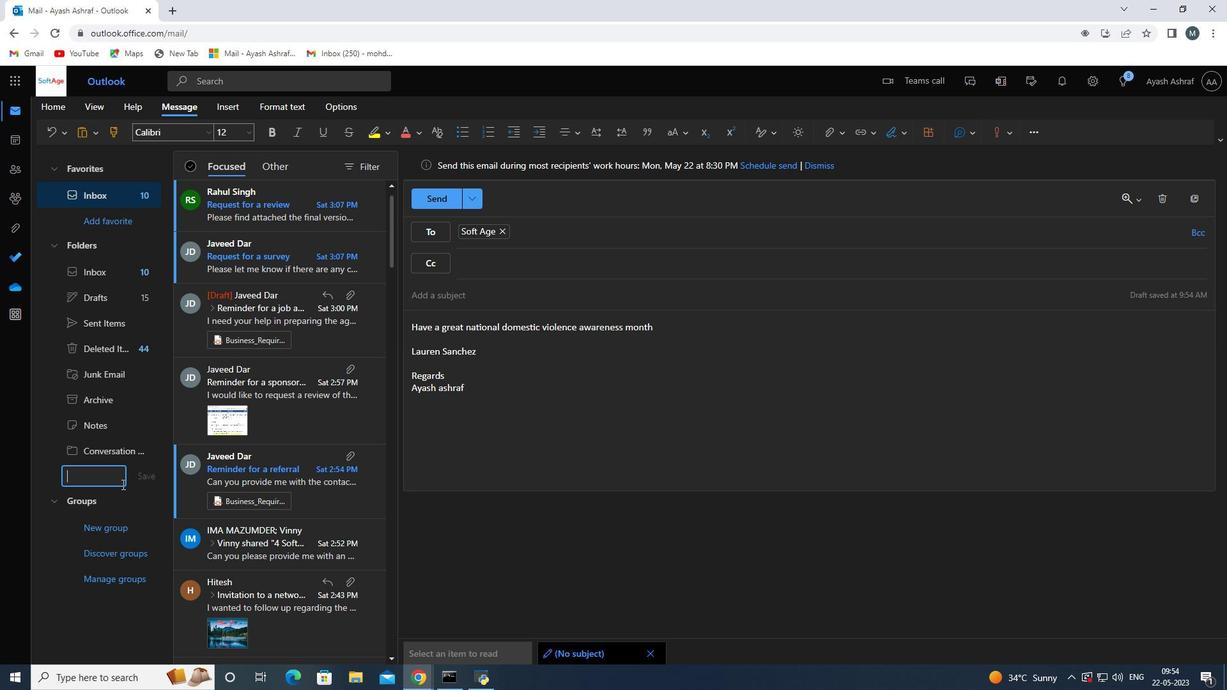 
Action: Mouse pressed left at (88, 478)
Screenshot: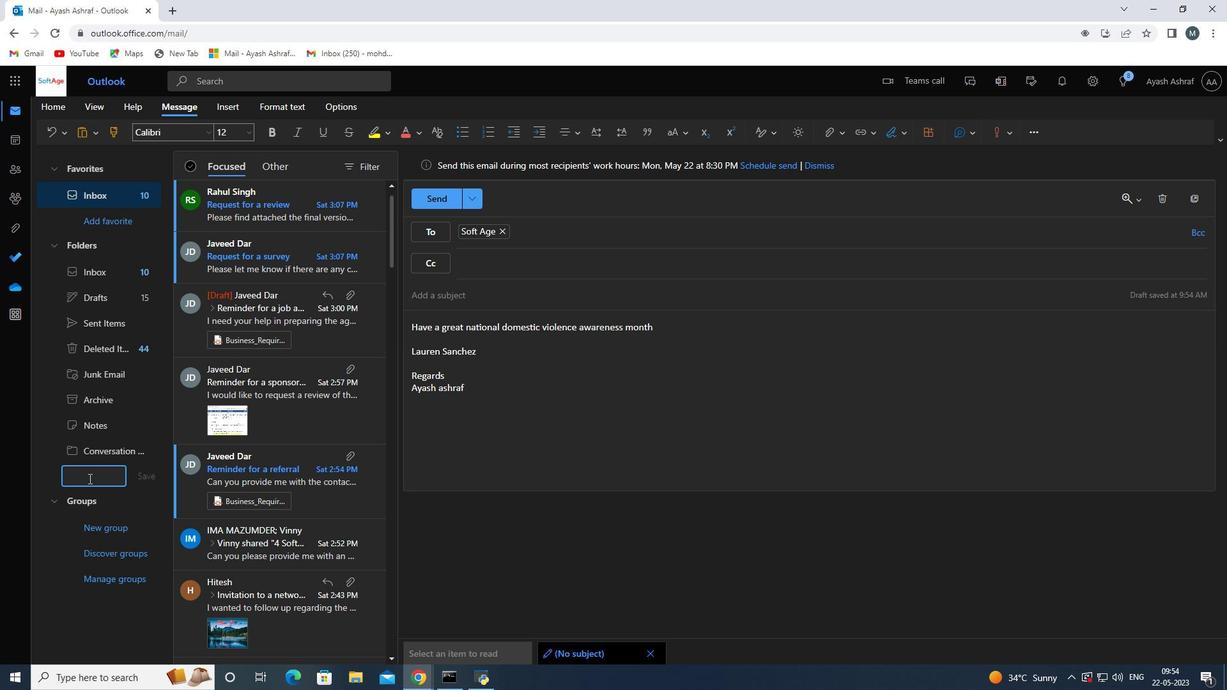 
Action: Mouse moved to (88, 478)
Screenshot: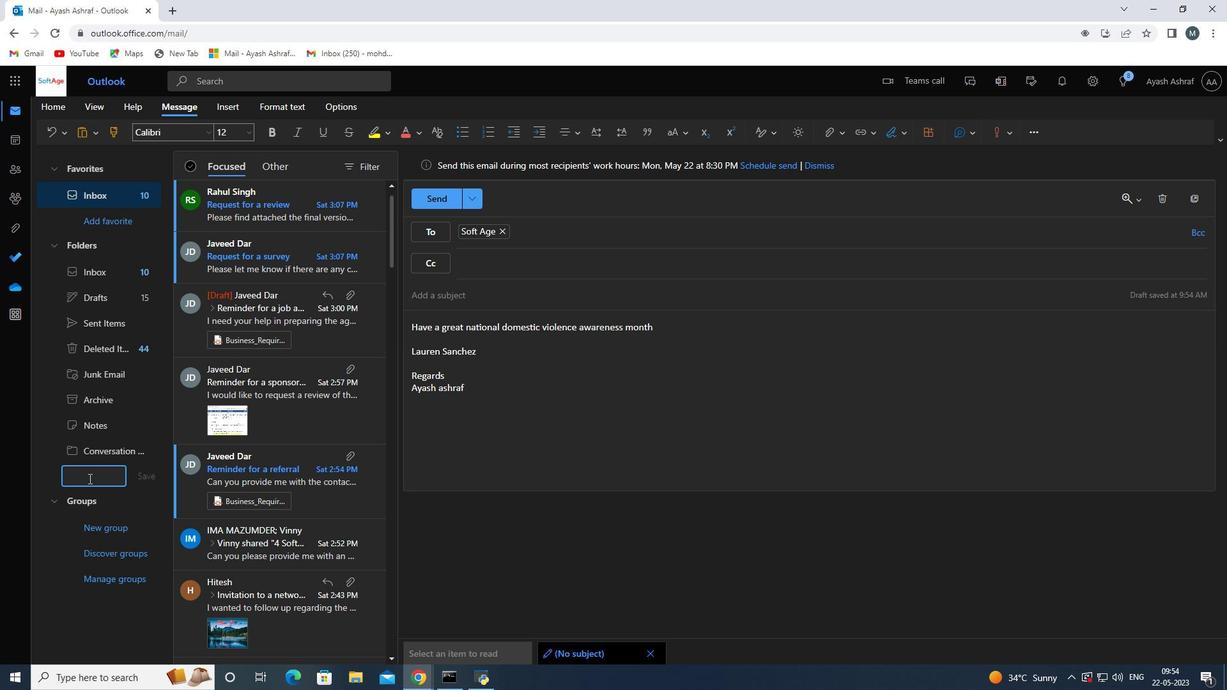 
Action: Key pressed too<Key.backspace><Key.backspace><Key.backspace><Key.shift>tools<Key.backspace><Key.backspace><Key.backspace><Key.backspace><Key.backspace><Key.backspace><Key.backspace><Key.backspace><Key.backspace><Key.backspace><Key.backspace><Key.backspace><Key.backspace><Key.backspace><Key.backspace><Key.backspace><Key.backspace><Key.backspace><Key.shift>Tools
Screenshot: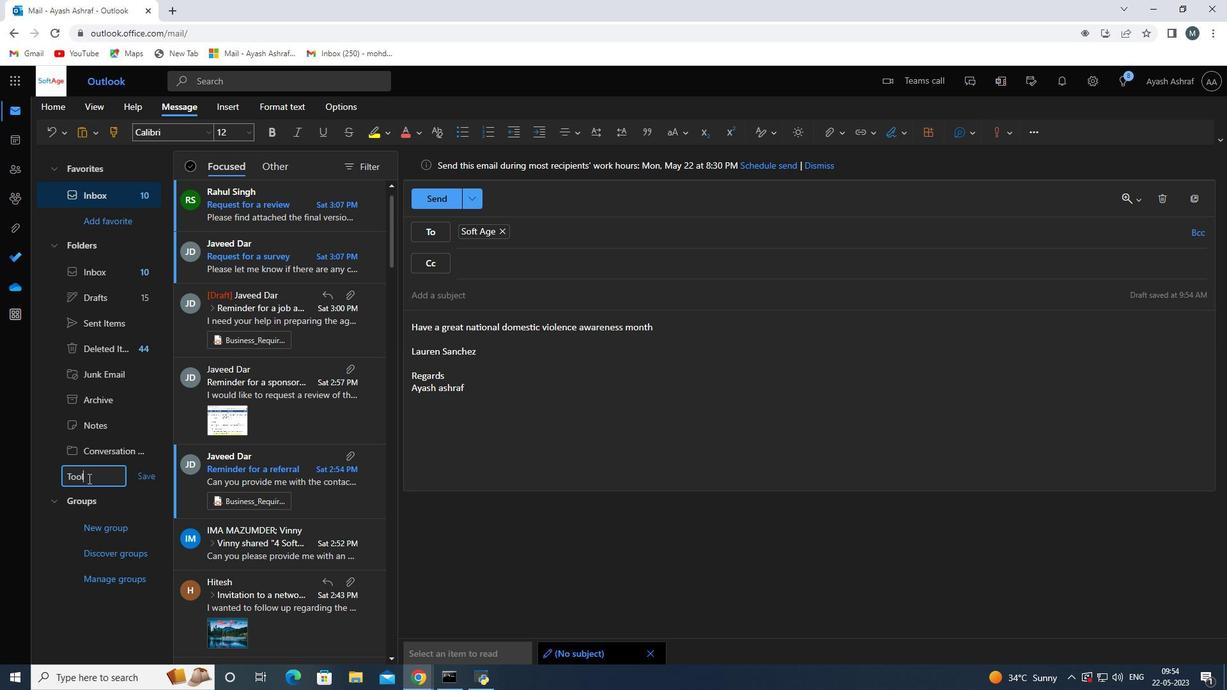 
Action: Mouse moved to (144, 476)
Screenshot: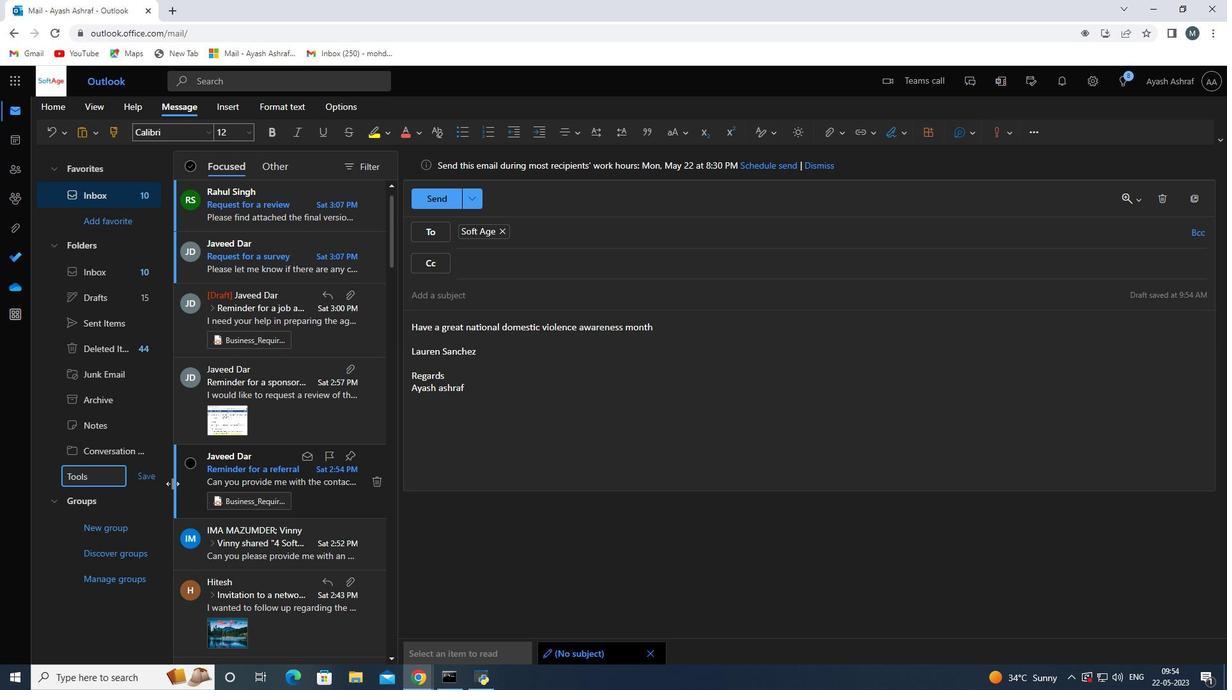 
Action: Mouse pressed left at (144, 476)
Screenshot: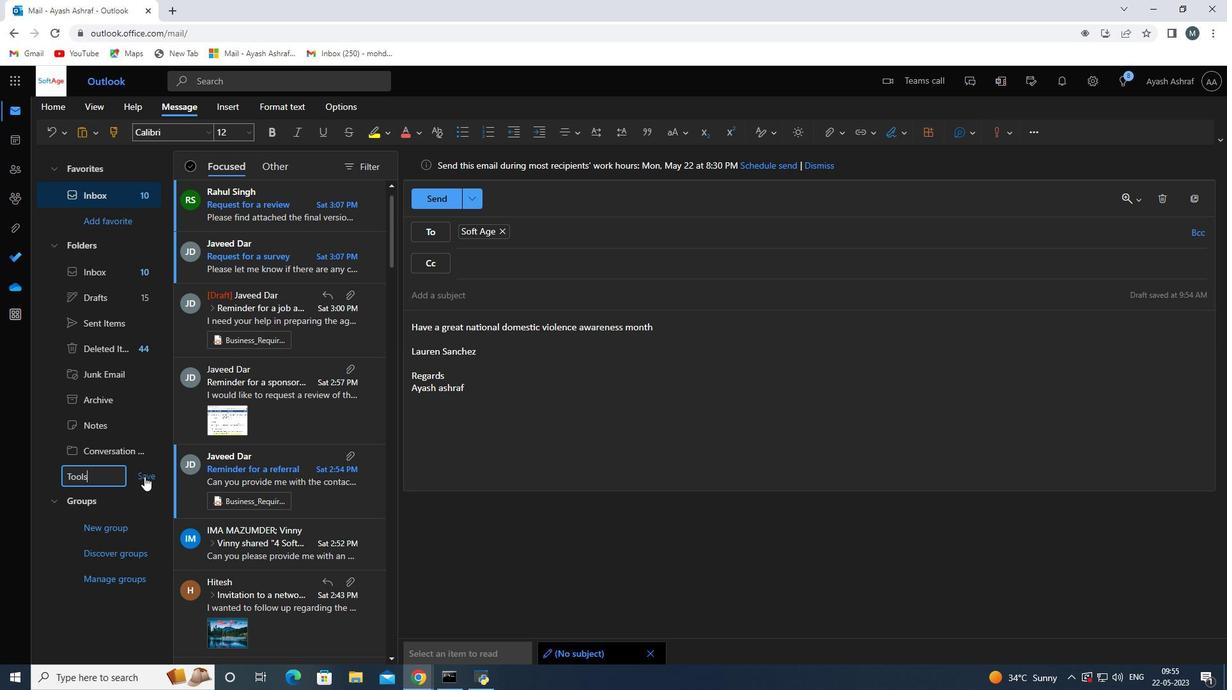 
Action: Mouse moved to (443, 199)
Screenshot: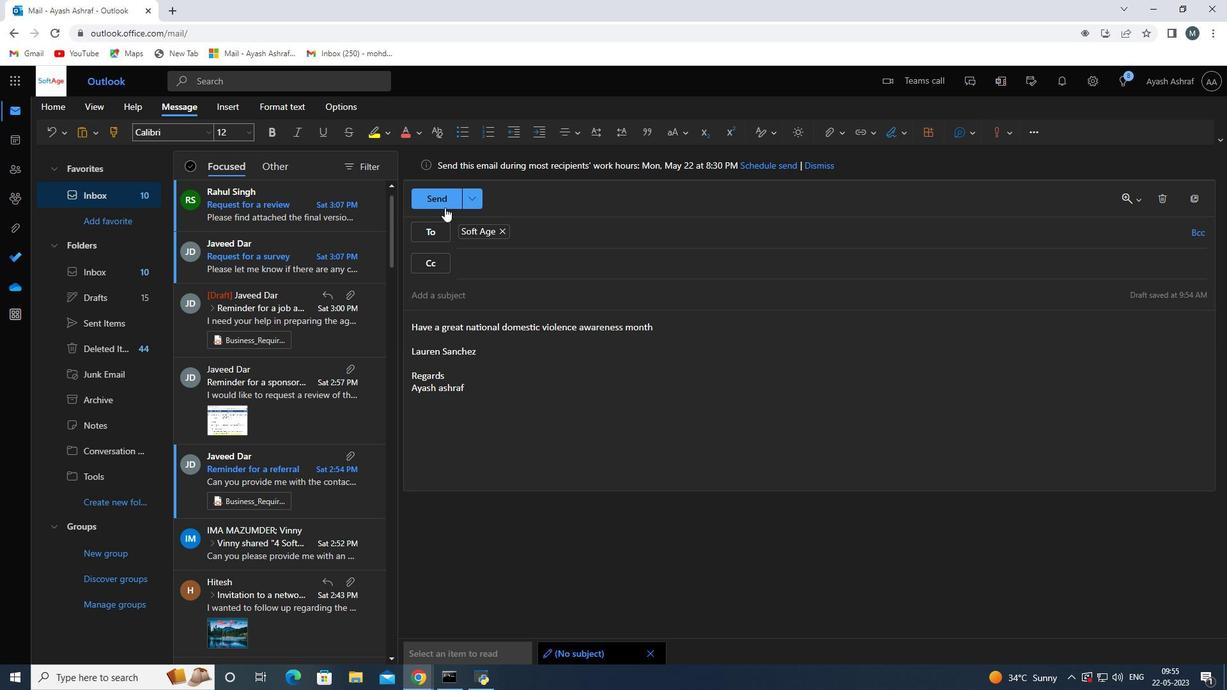 
Action: Mouse pressed left at (443, 199)
Screenshot: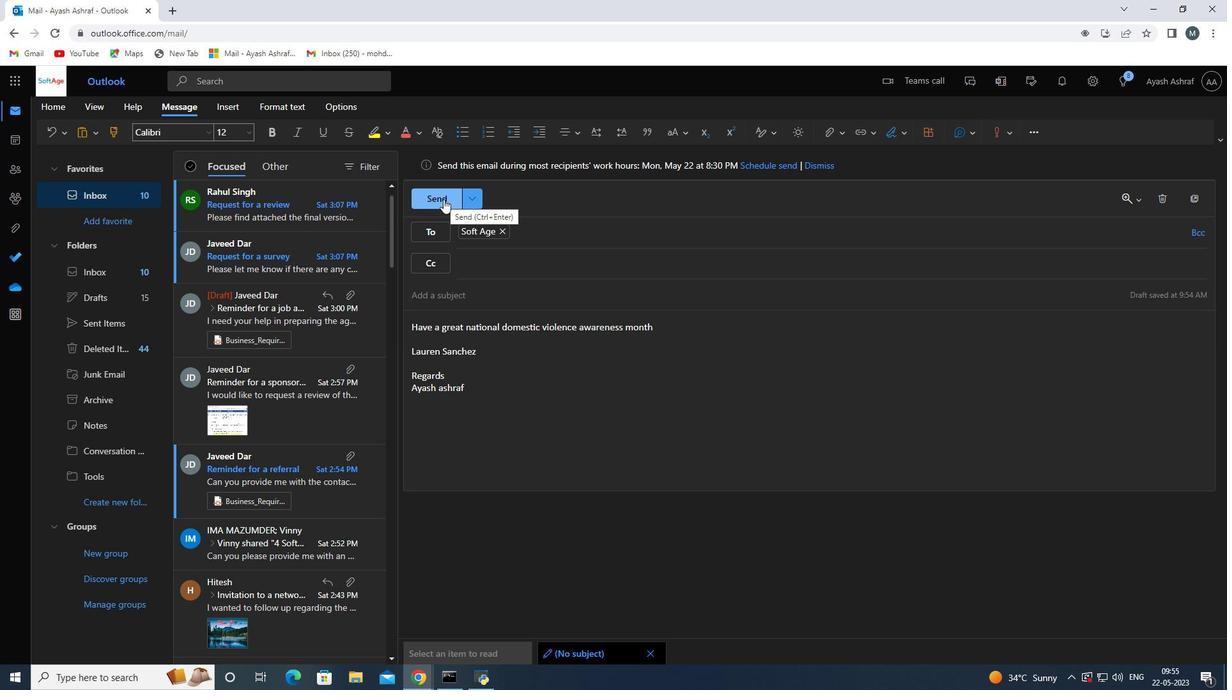 
Action: Mouse moved to (601, 398)
Screenshot: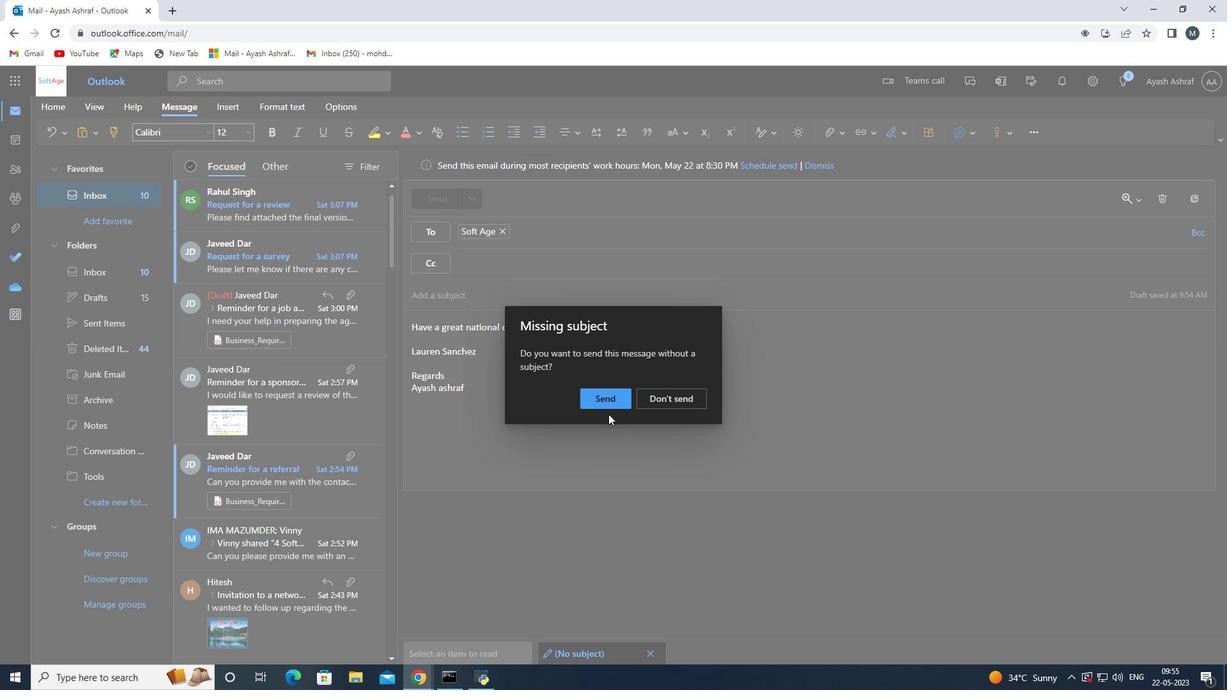 
Action: Mouse pressed left at (601, 398)
Screenshot: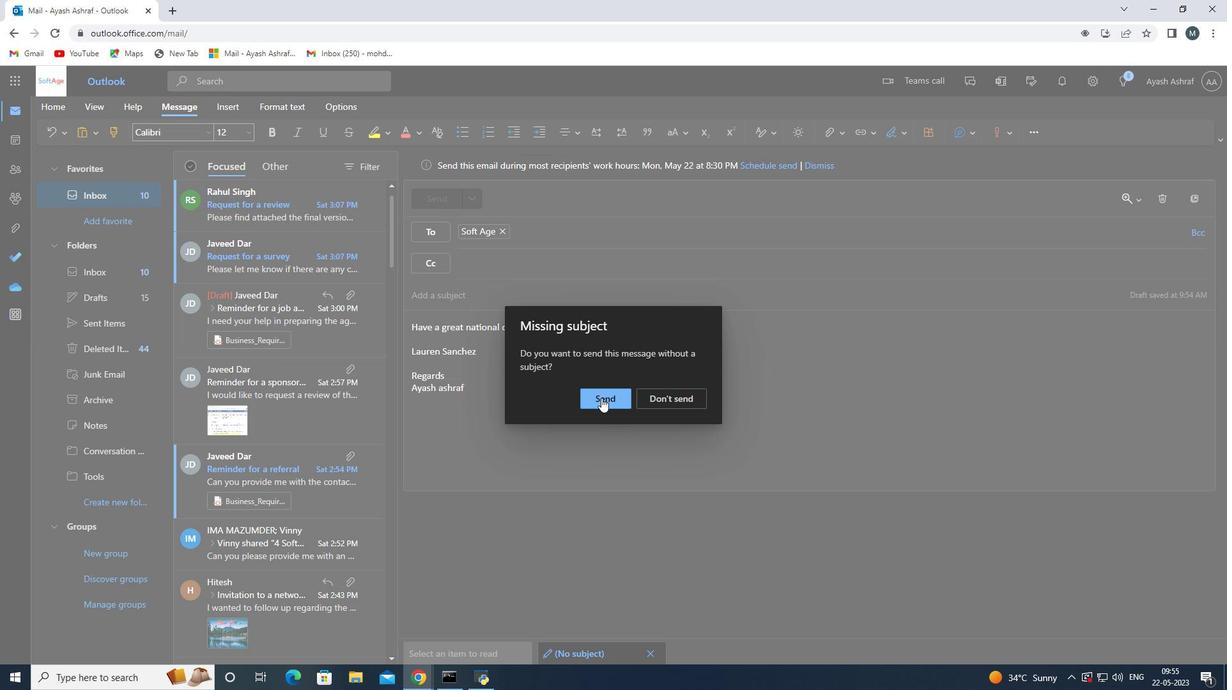 
Action: Mouse moved to (601, 396)
Screenshot: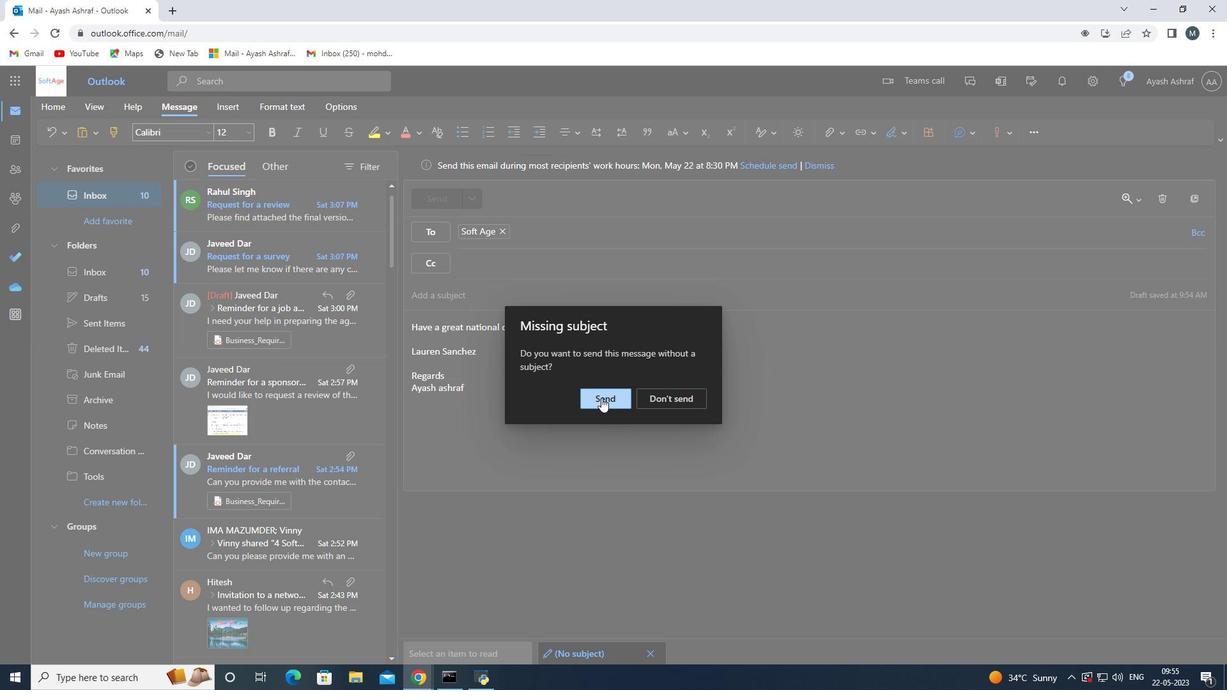 
